 Task: Create Card Disaster Recovery Planning in Board Social Media Management to Workspace Business Process Management. Create Card Maintenance Planning Review in Board Video Marketing to Workspace Business Process Management. Create Card Business Continuity Planning in Board Customer Retention Strategy and Program Development to Workspace Business Process Management
Action: Mouse moved to (62, 336)
Screenshot: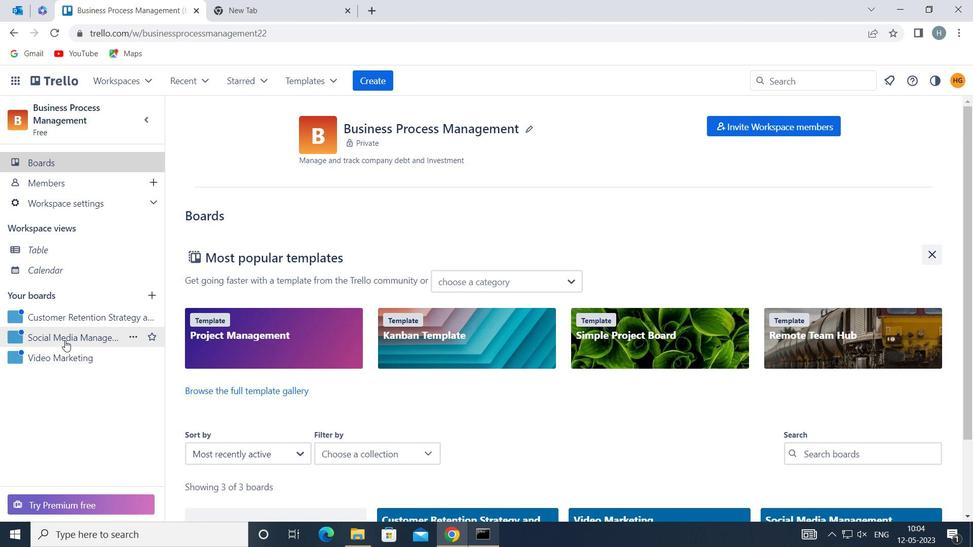 
Action: Mouse pressed left at (62, 336)
Screenshot: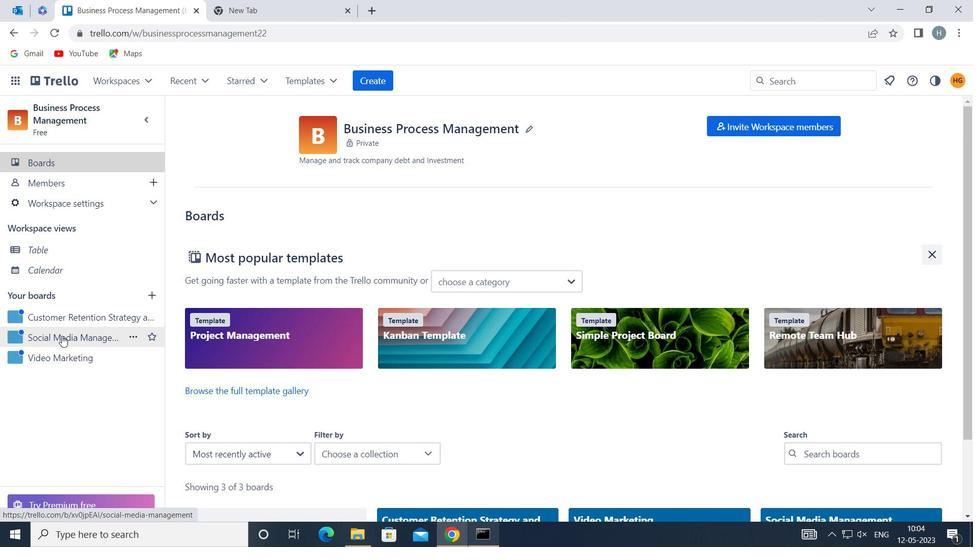 
Action: Mouse moved to (237, 177)
Screenshot: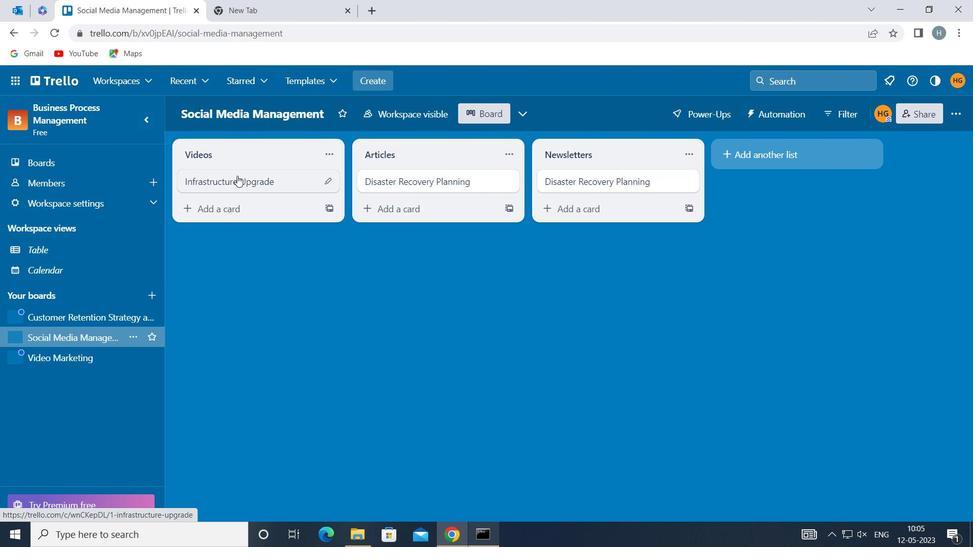 
Action: Mouse pressed left at (237, 177)
Screenshot: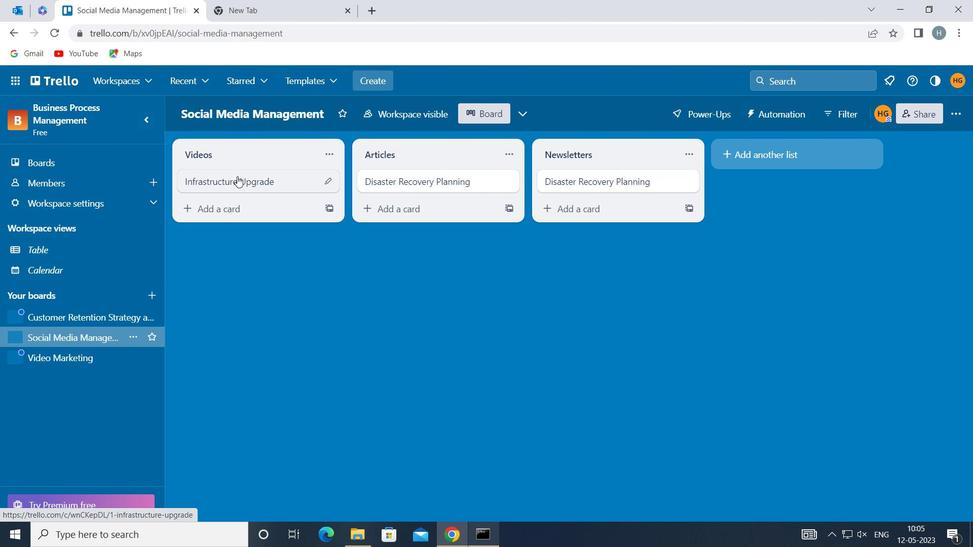 
Action: Mouse moved to (696, 181)
Screenshot: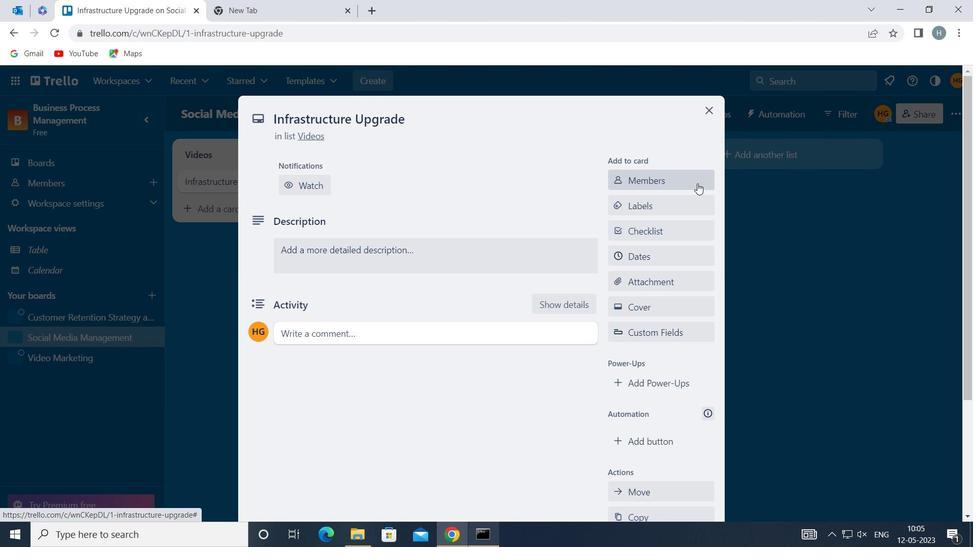 
Action: Mouse pressed left at (696, 181)
Screenshot: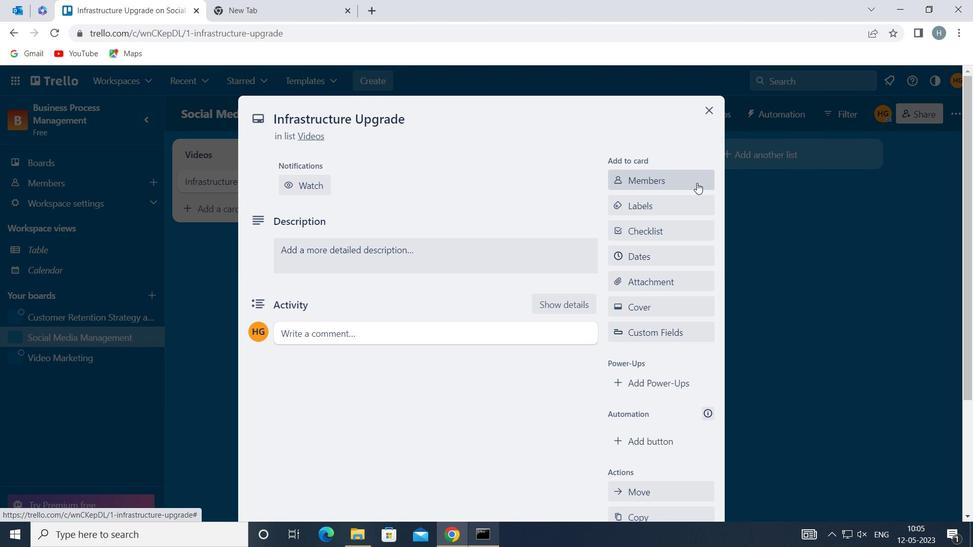 
Action: Key pressed softage
Screenshot: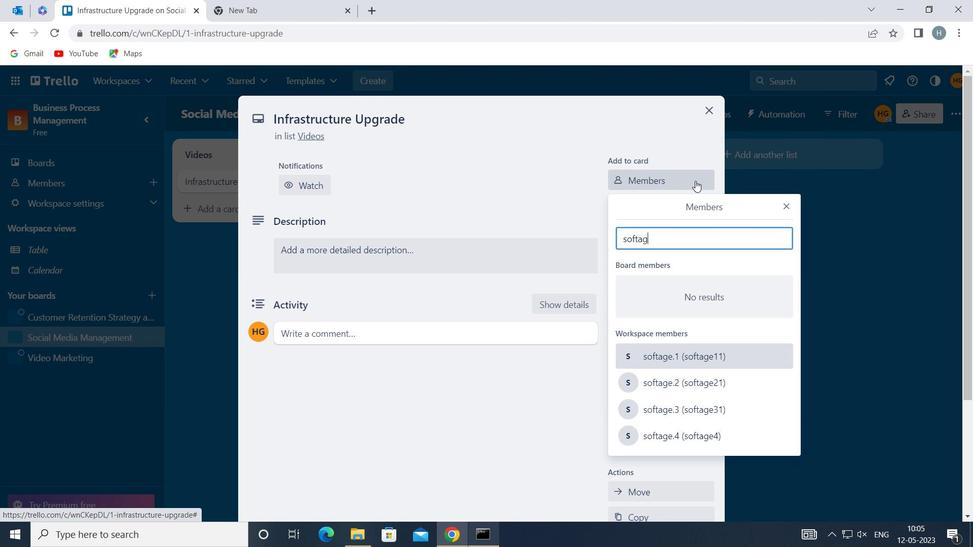 
Action: Mouse moved to (673, 363)
Screenshot: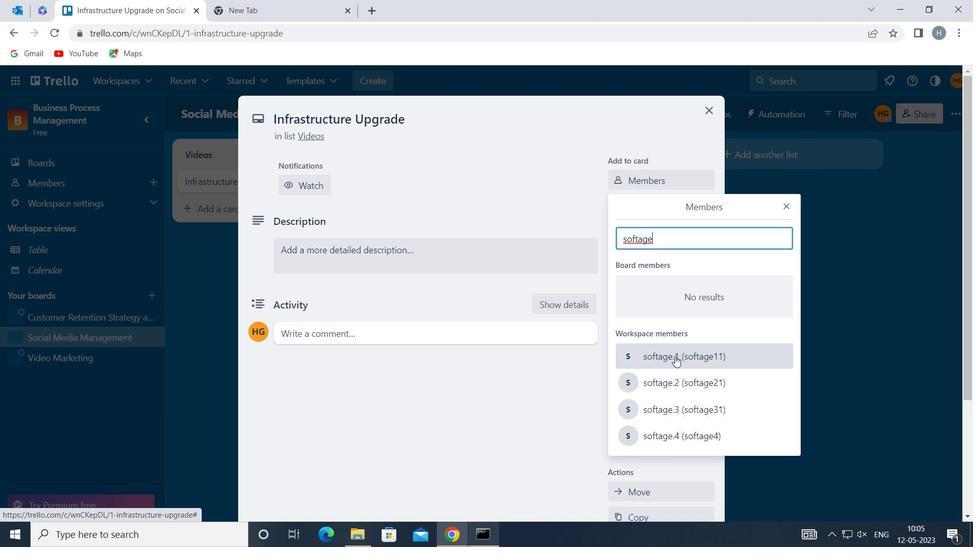 
Action: Mouse pressed left at (673, 363)
Screenshot: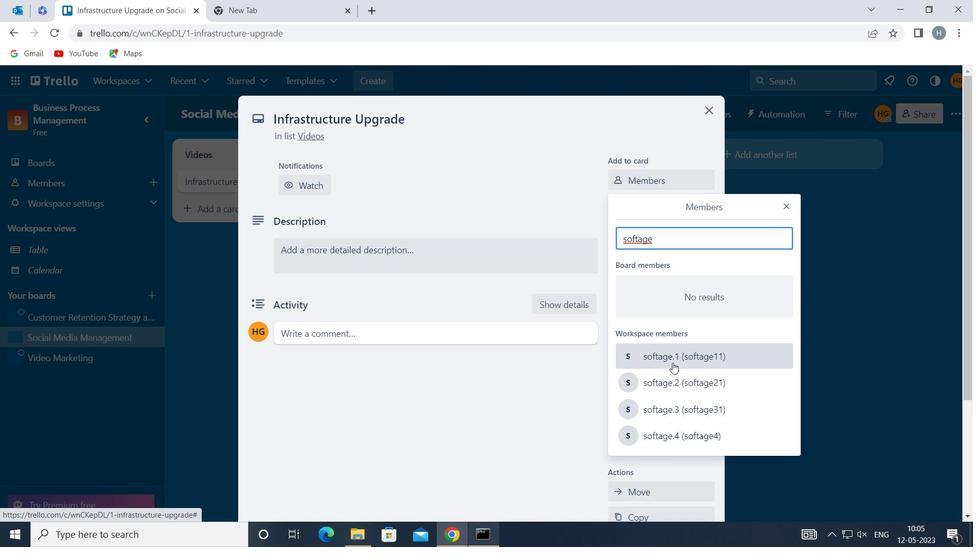 
Action: Mouse moved to (786, 202)
Screenshot: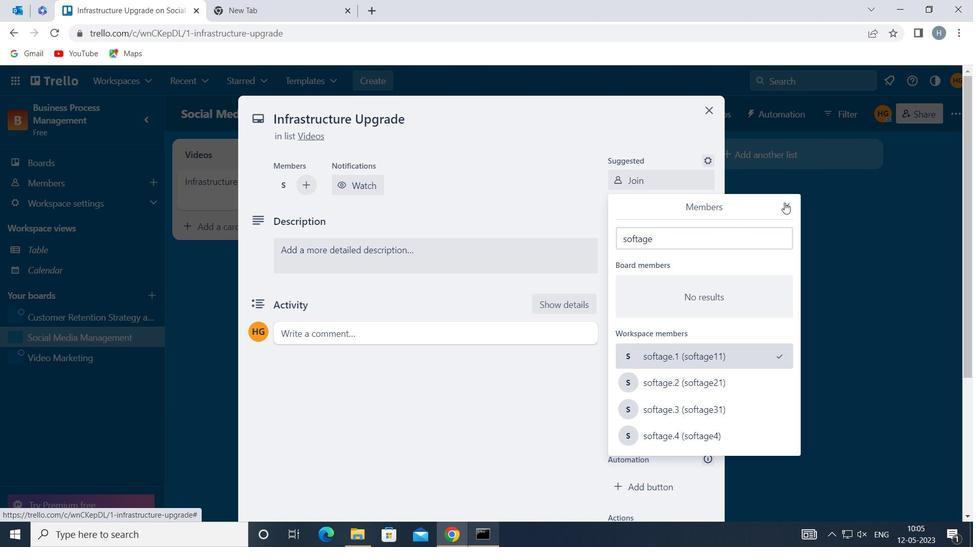 
Action: Mouse pressed left at (786, 202)
Screenshot: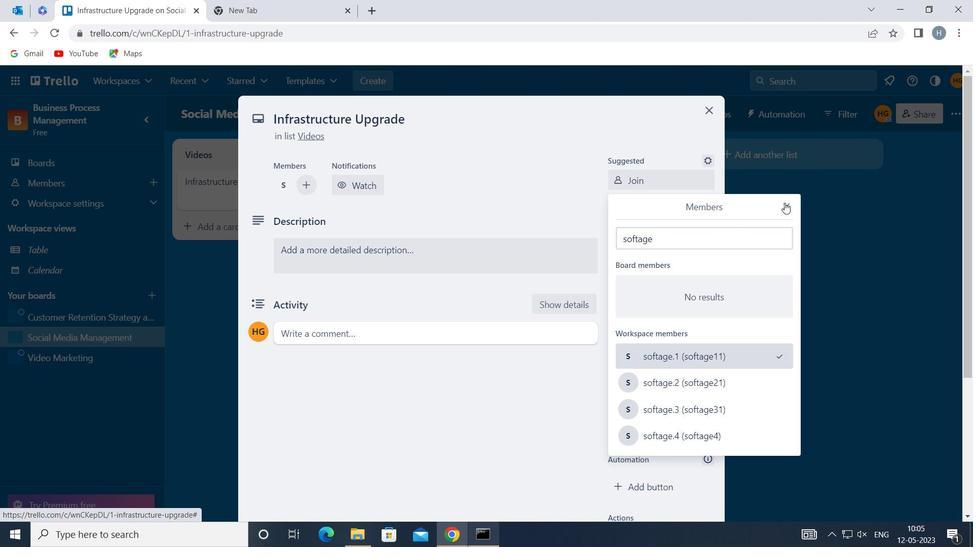 
Action: Mouse moved to (676, 248)
Screenshot: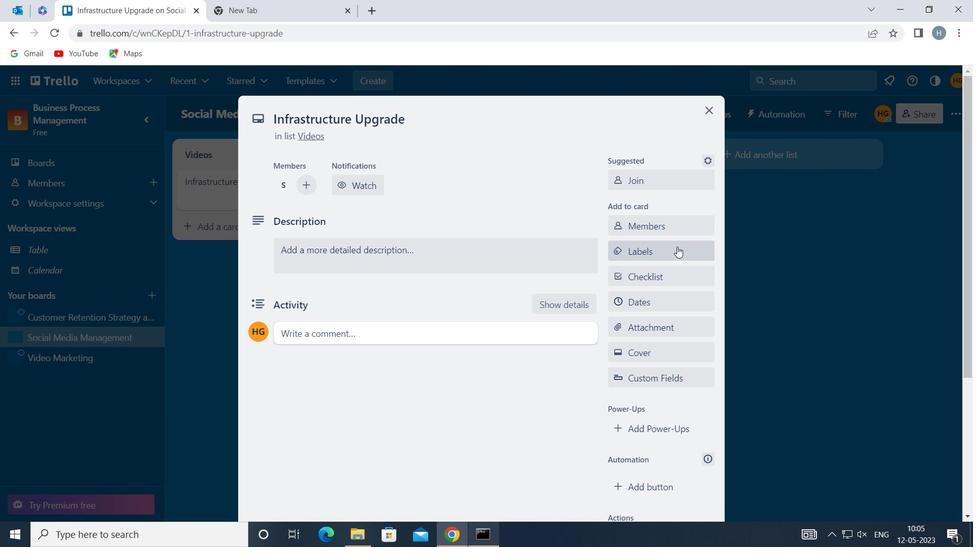 
Action: Mouse pressed left at (676, 248)
Screenshot: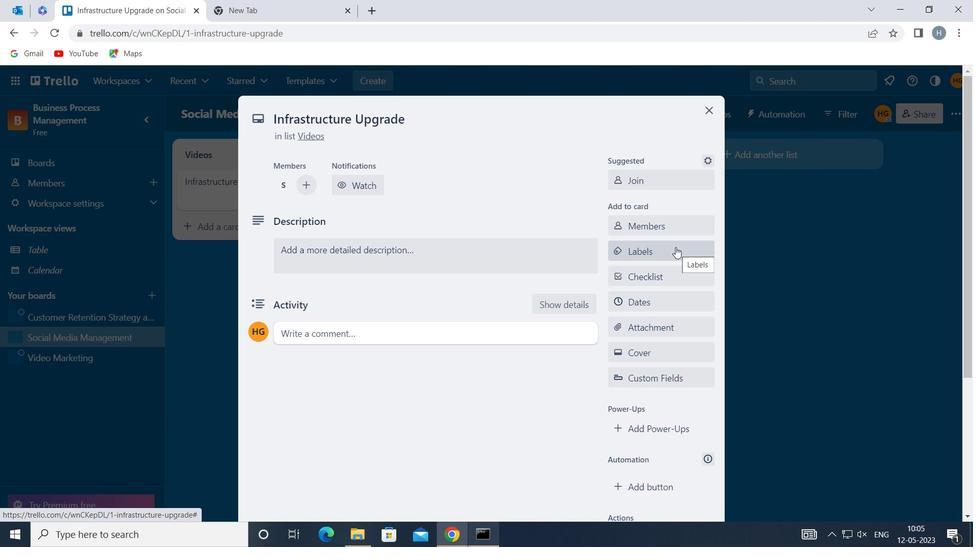 
Action: Mouse moved to (682, 254)
Screenshot: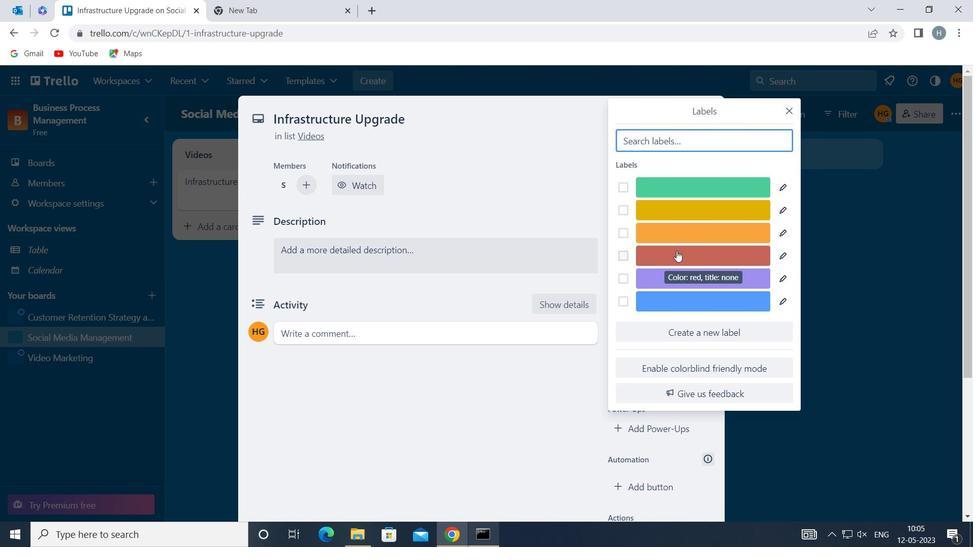 
Action: Mouse pressed left at (682, 254)
Screenshot: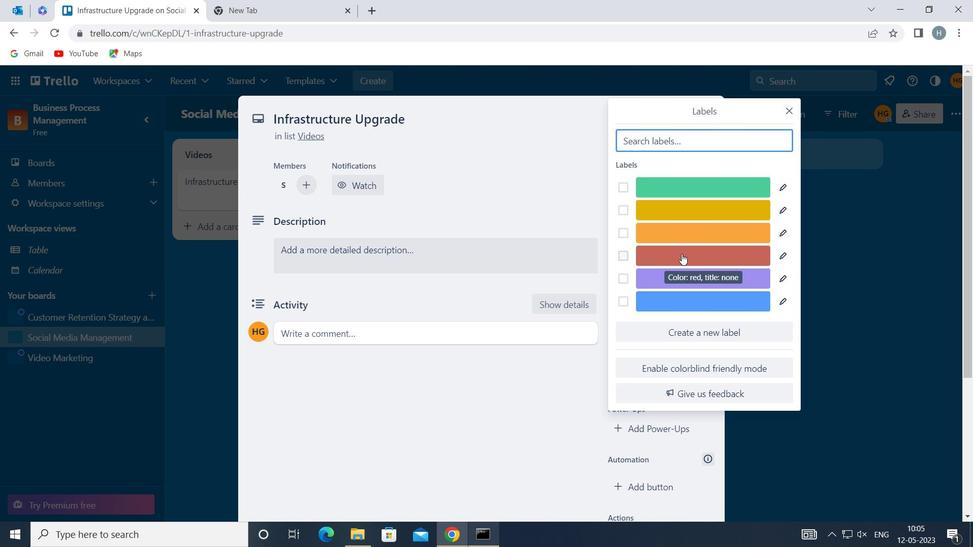 
Action: Mouse moved to (792, 111)
Screenshot: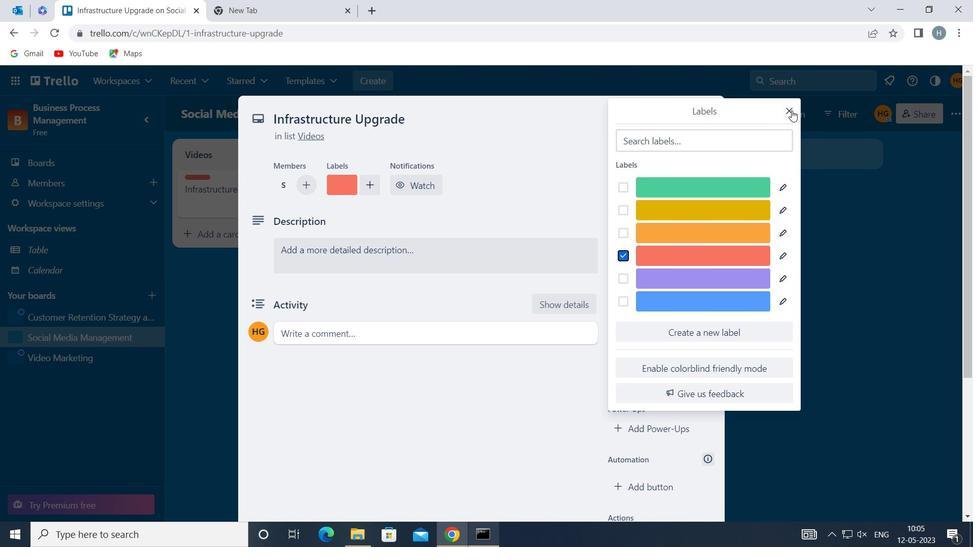 
Action: Mouse pressed left at (792, 111)
Screenshot: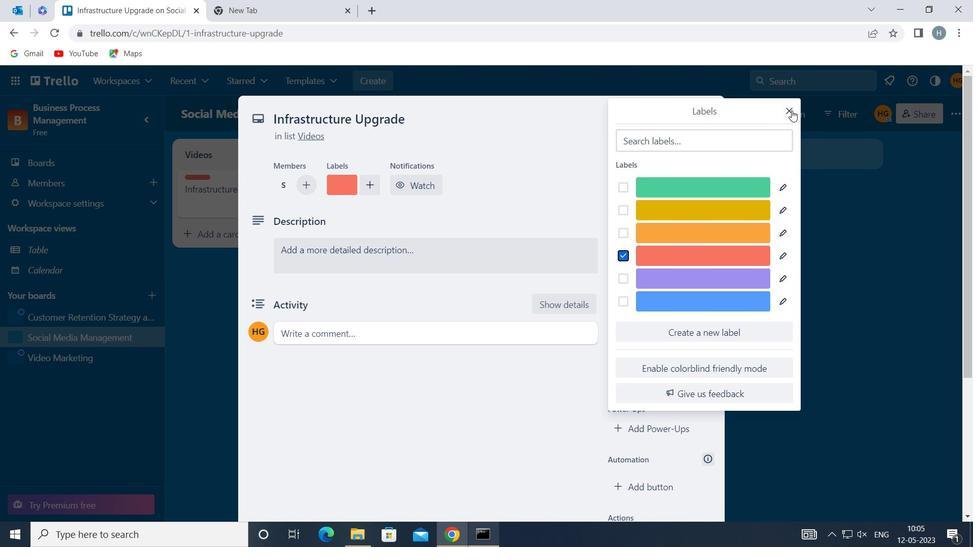 
Action: Mouse moved to (687, 271)
Screenshot: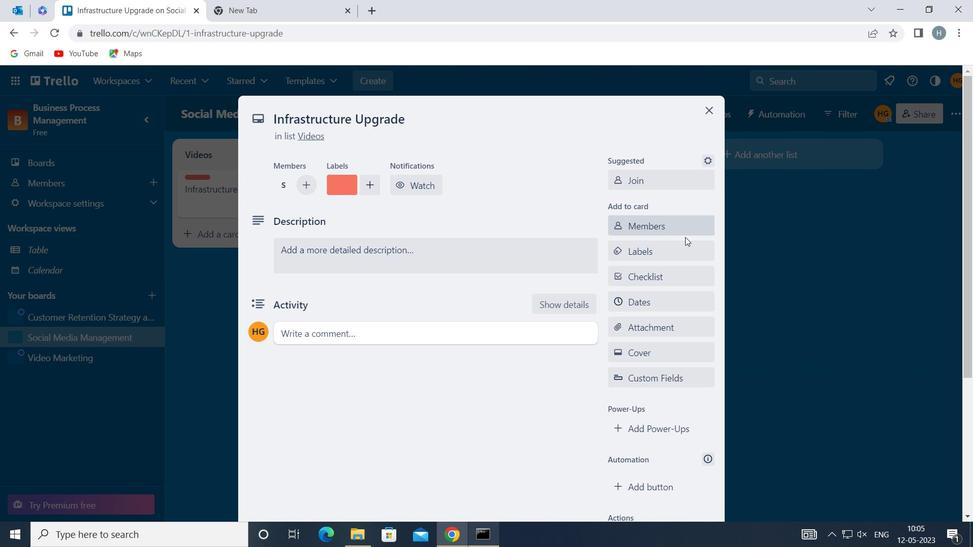 
Action: Mouse pressed left at (687, 271)
Screenshot: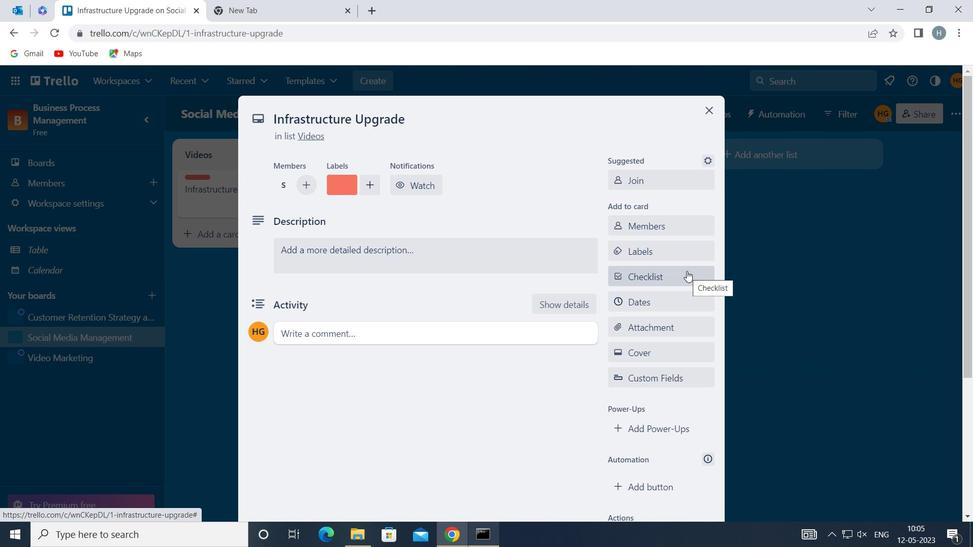 
Action: Mouse moved to (687, 271)
Screenshot: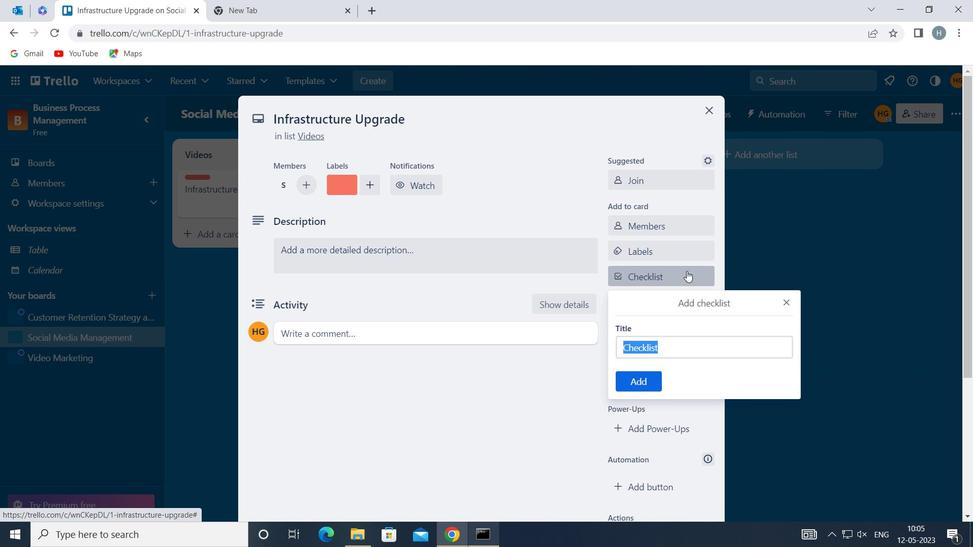 
Action: Key pressed <Key.shift>EDITING
Screenshot: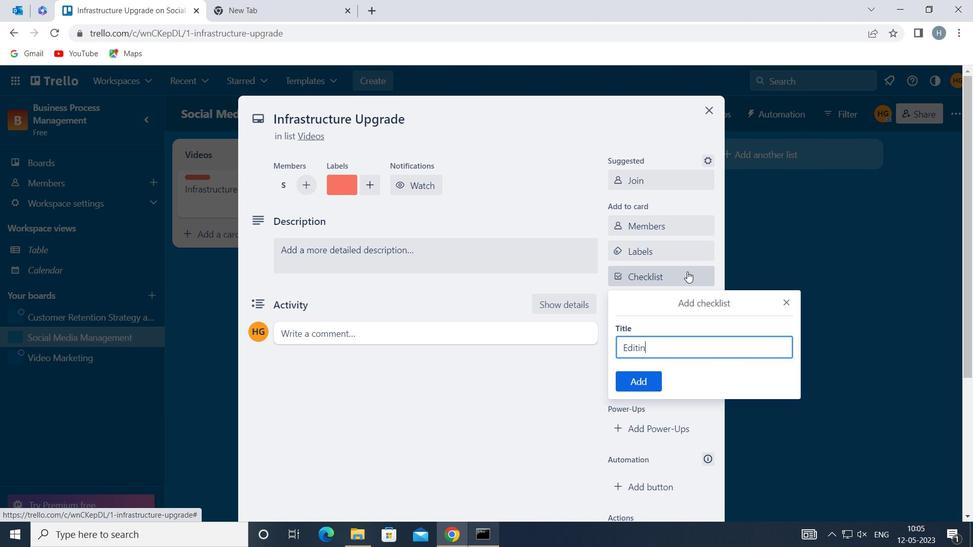 
Action: Mouse moved to (639, 384)
Screenshot: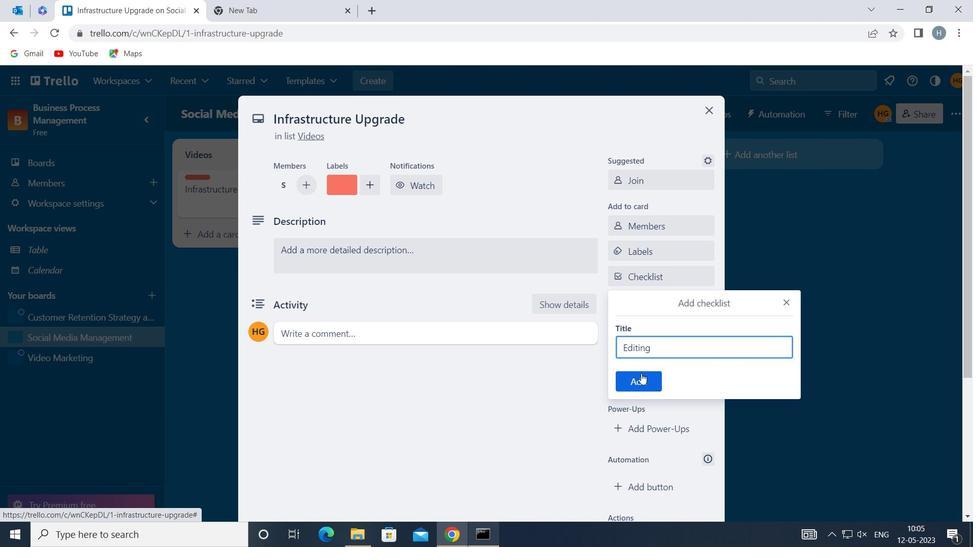 
Action: Mouse pressed left at (639, 384)
Screenshot: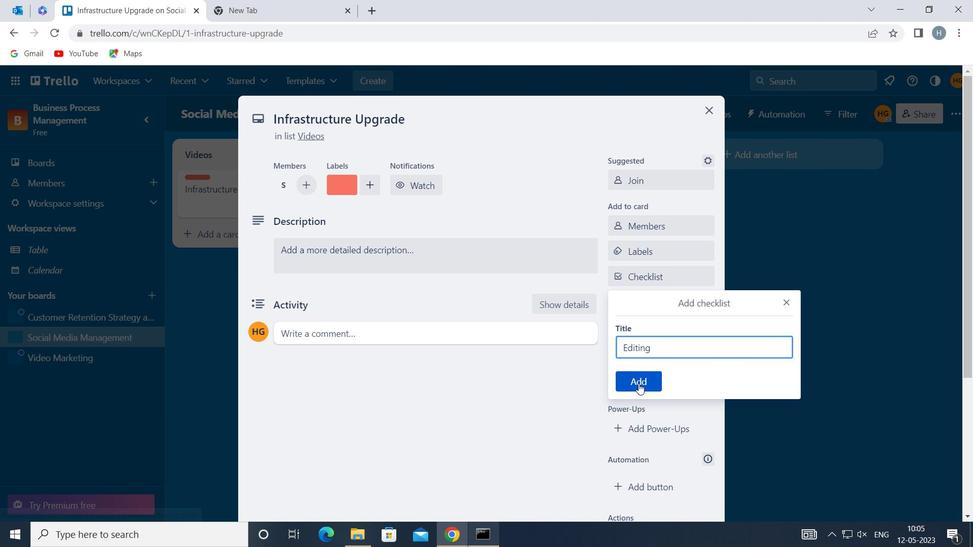 
Action: Mouse moved to (672, 330)
Screenshot: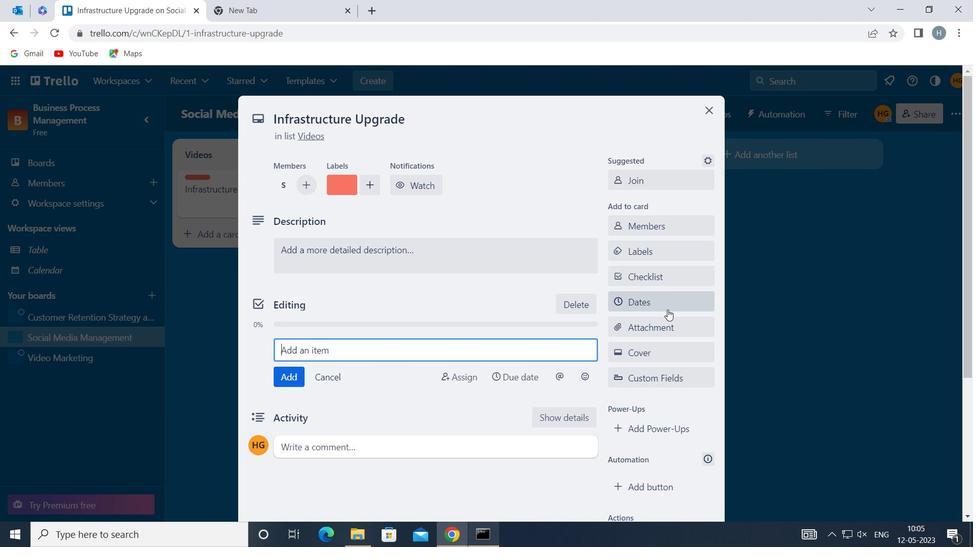
Action: Mouse pressed left at (672, 330)
Screenshot: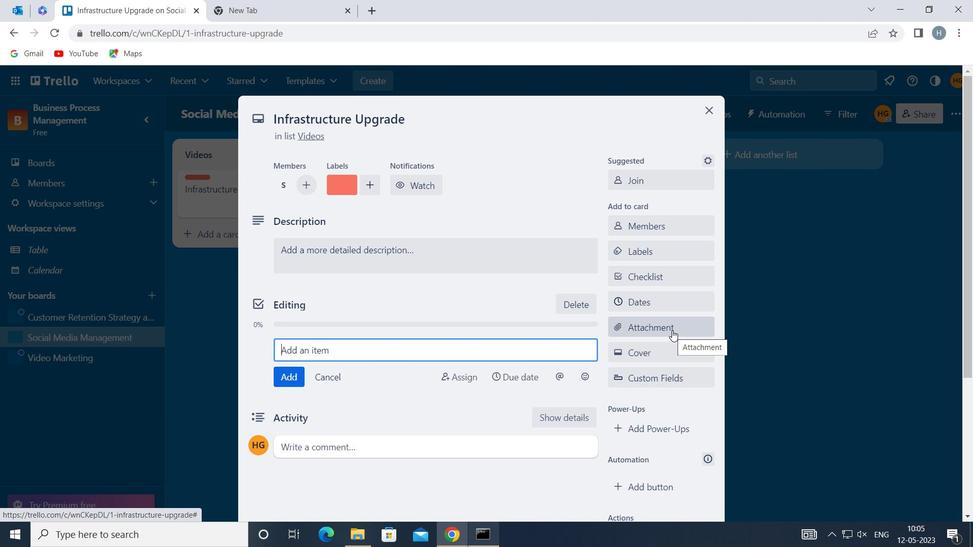 
Action: Mouse moved to (677, 237)
Screenshot: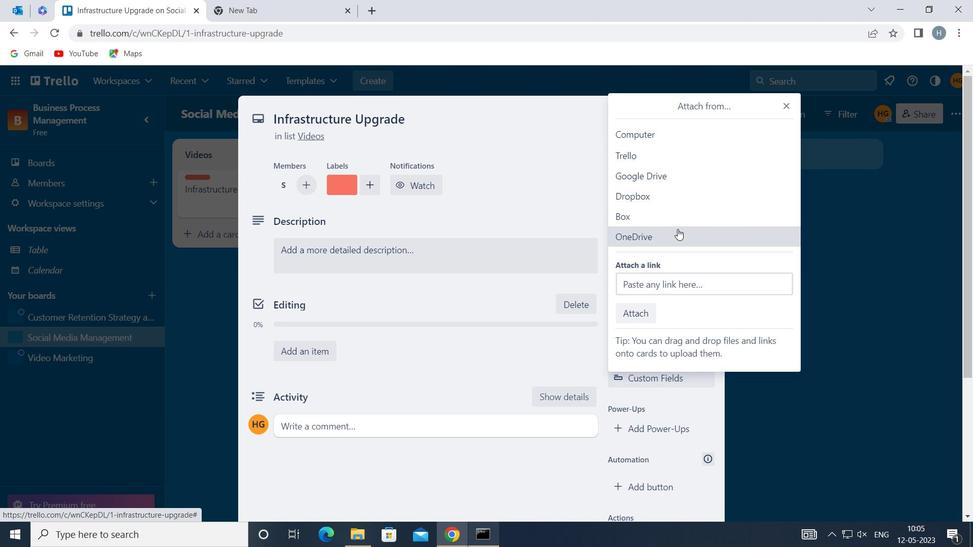 
Action: Mouse pressed left at (677, 237)
Screenshot: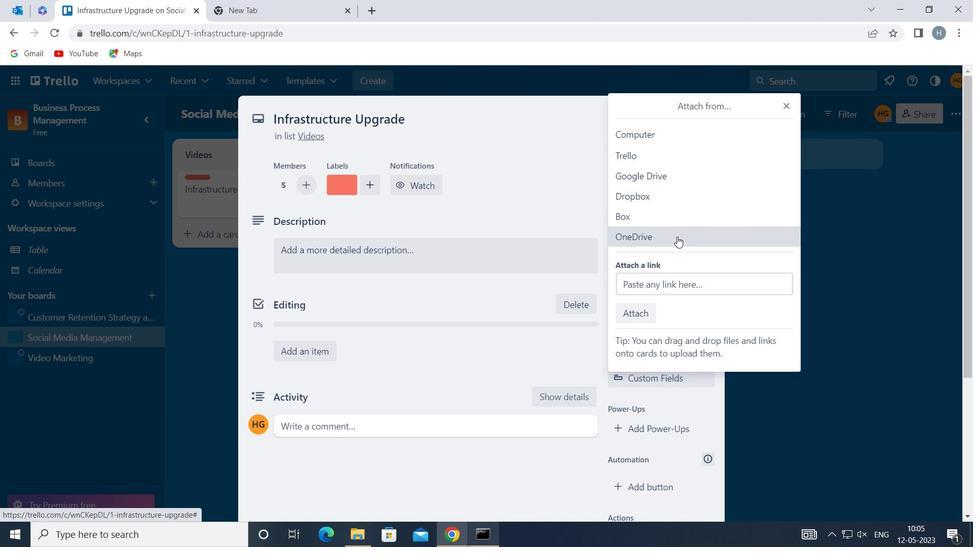 
Action: Mouse moved to (445, 181)
Screenshot: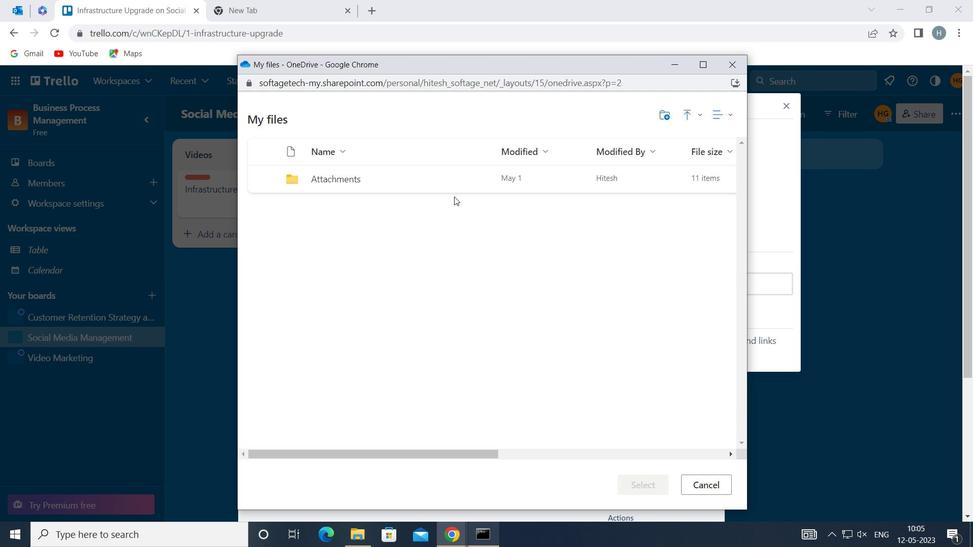 
Action: Mouse pressed left at (445, 181)
Screenshot: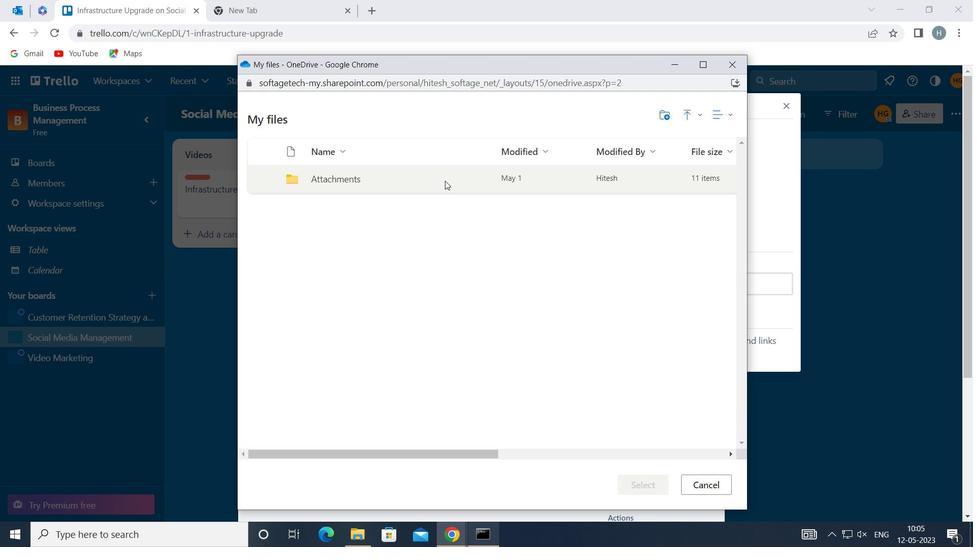 
Action: Mouse moved to (445, 181)
Screenshot: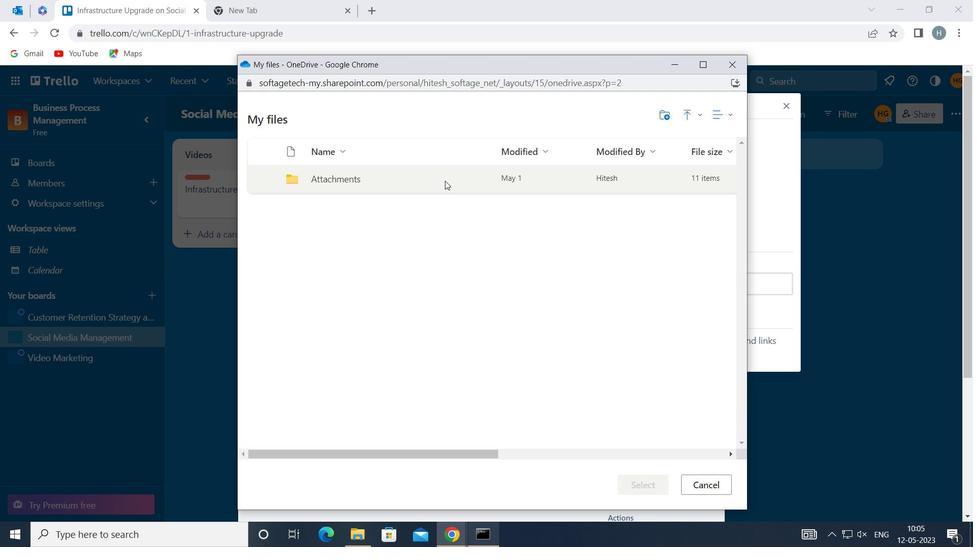 
Action: Mouse pressed left at (445, 181)
Screenshot: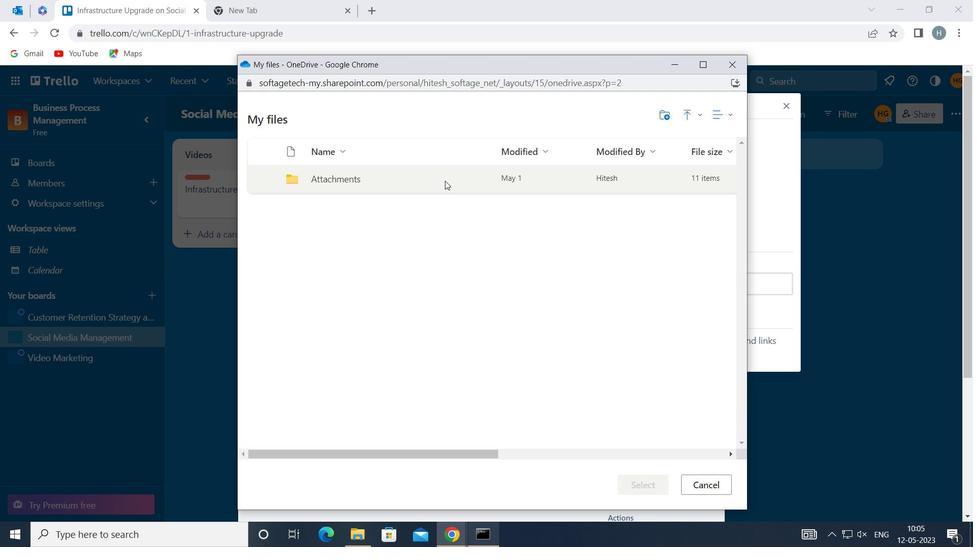 
Action: Mouse moved to (452, 204)
Screenshot: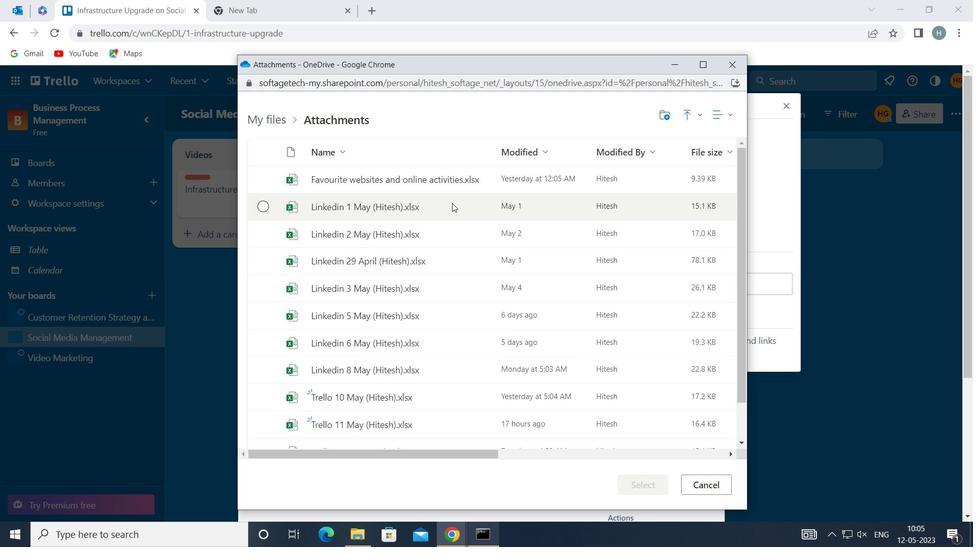 
Action: Mouse pressed left at (452, 204)
Screenshot: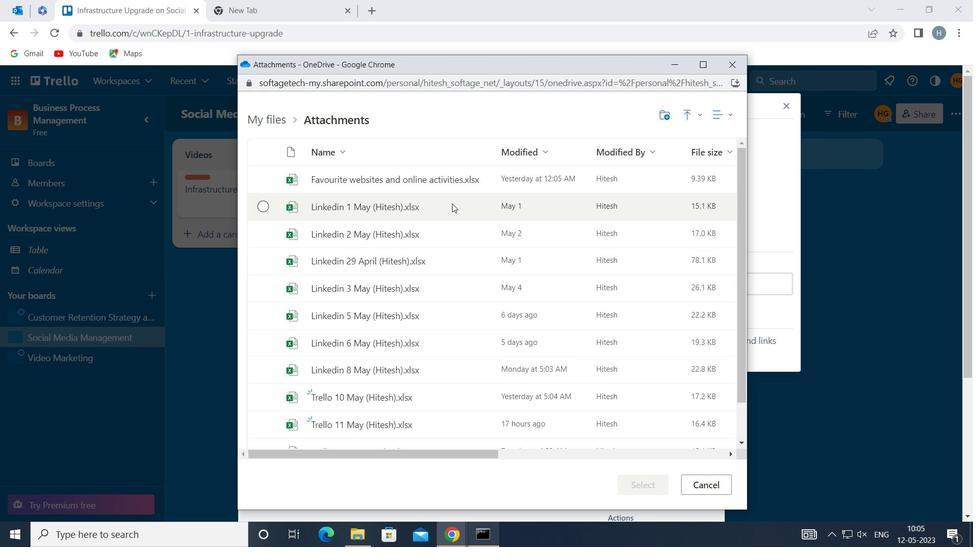 
Action: Mouse moved to (644, 479)
Screenshot: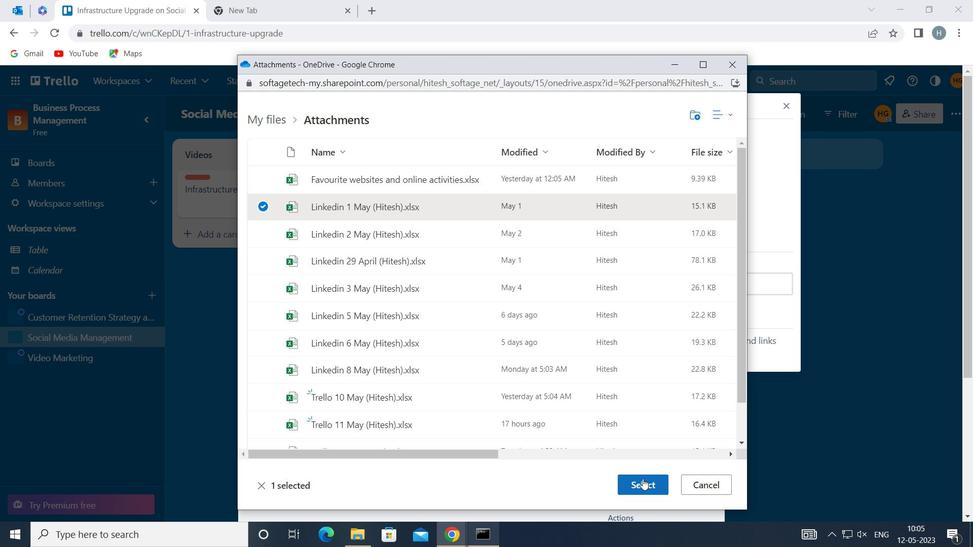 
Action: Mouse pressed left at (644, 479)
Screenshot: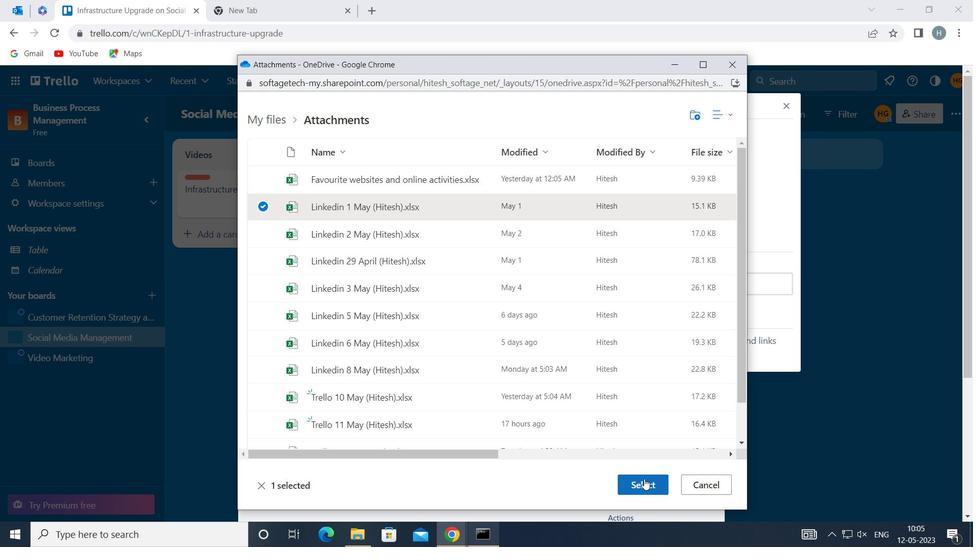
Action: Mouse moved to (656, 352)
Screenshot: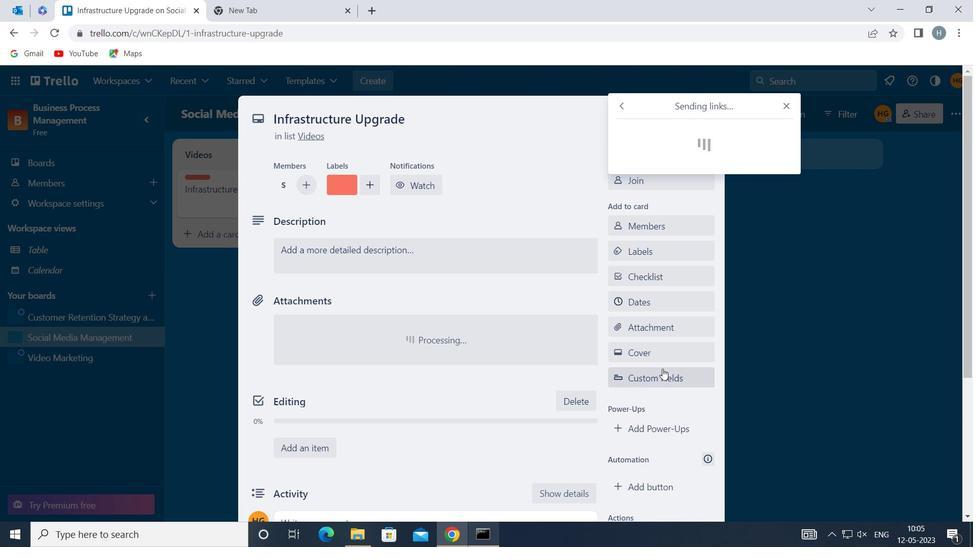 
Action: Mouse pressed left at (656, 352)
Screenshot: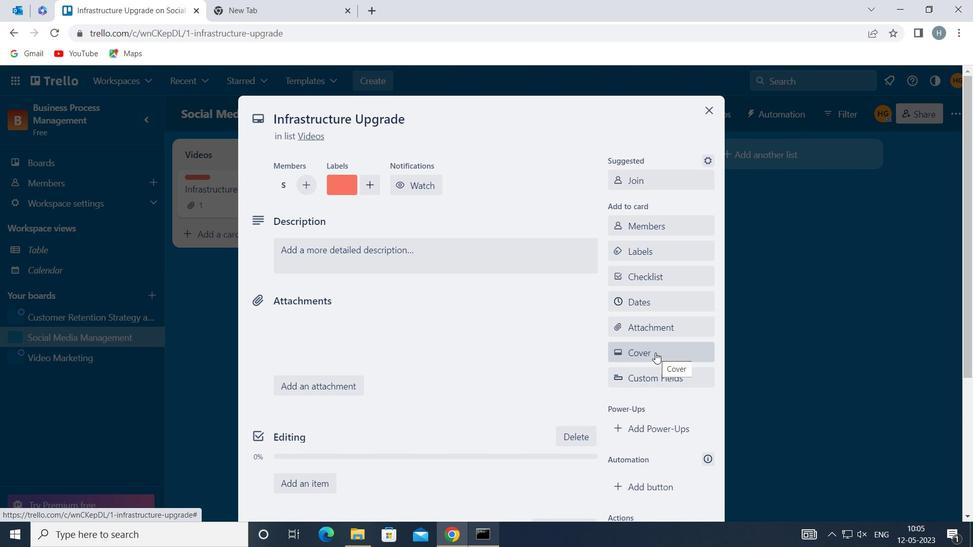 
Action: Mouse moved to (738, 272)
Screenshot: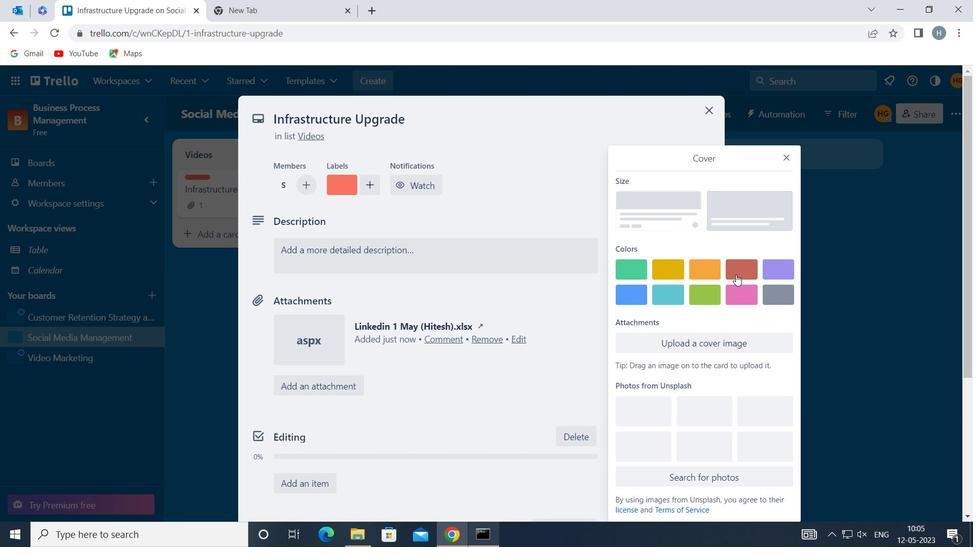 
Action: Mouse pressed left at (738, 272)
Screenshot: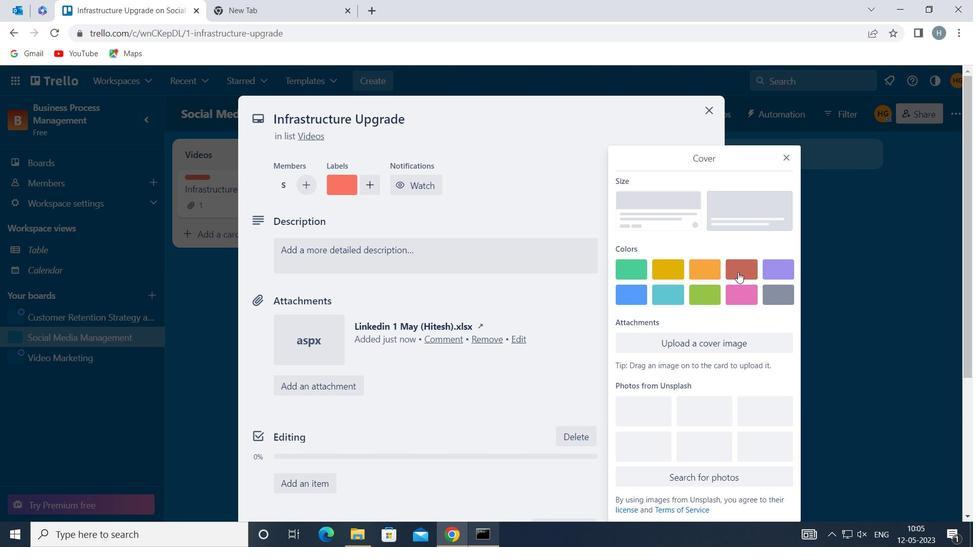 
Action: Mouse moved to (788, 131)
Screenshot: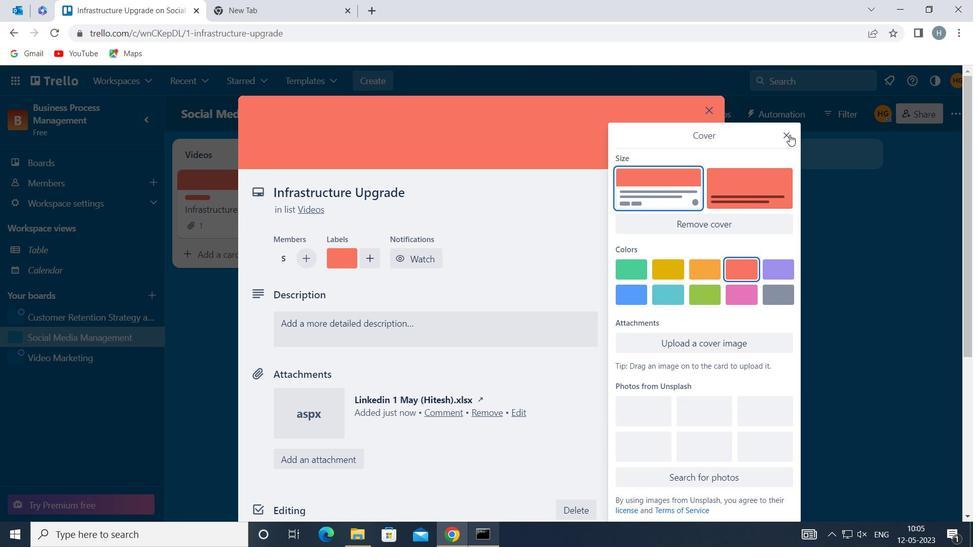 
Action: Mouse pressed left at (788, 131)
Screenshot: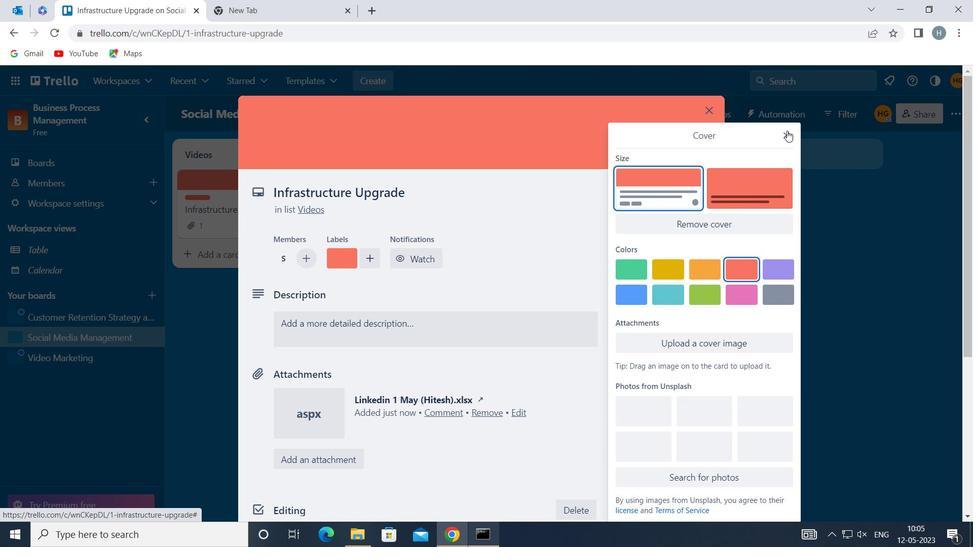 
Action: Mouse moved to (520, 324)
Screenshot: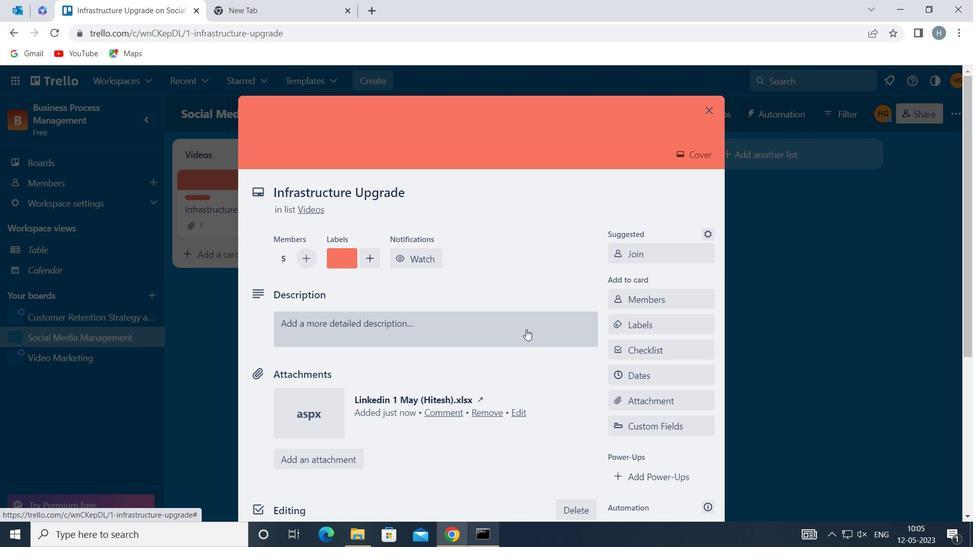 
Action: Mouse pressed left at (520, 324)
Screenshot: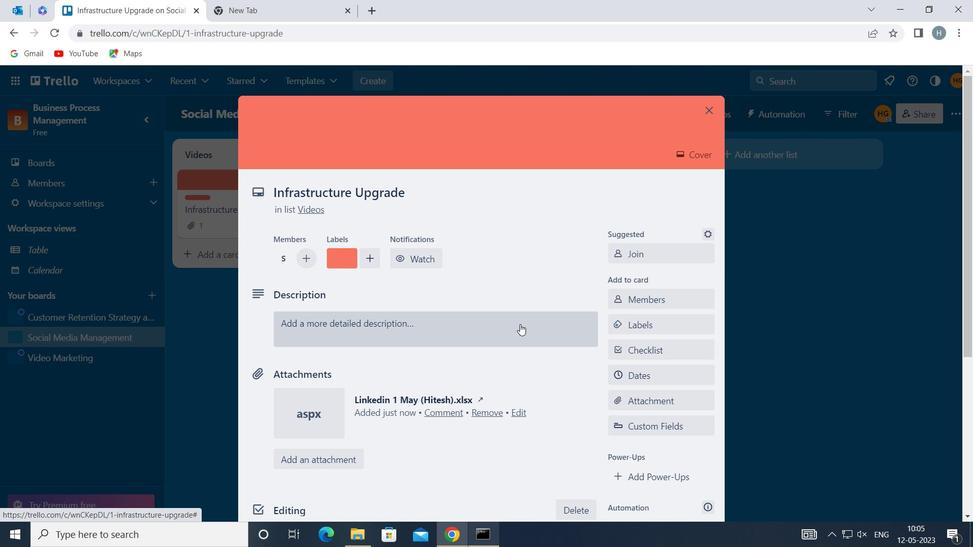 
Action: Mouse moved to (411, 363)
Screenshot: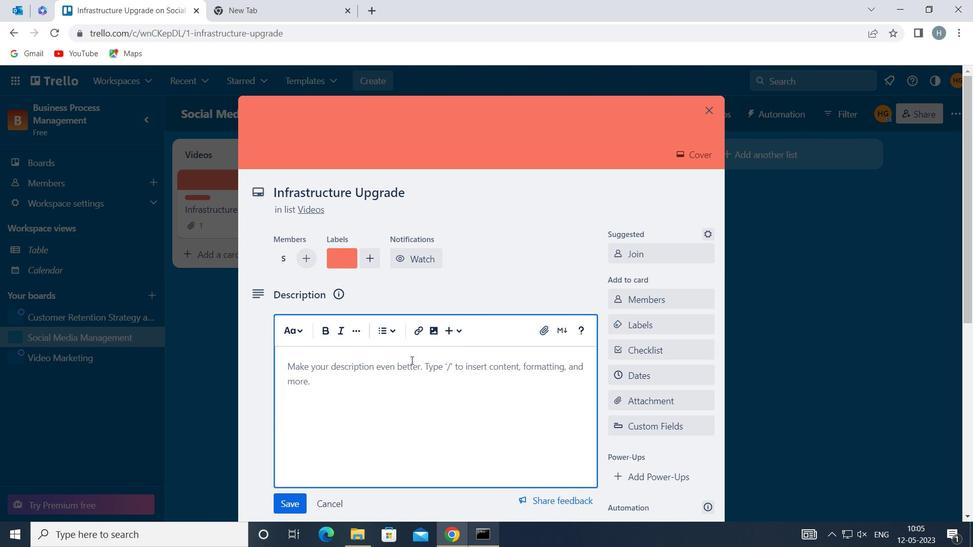 
Action: Mouse pressed left at (411, 363)
Screenshot: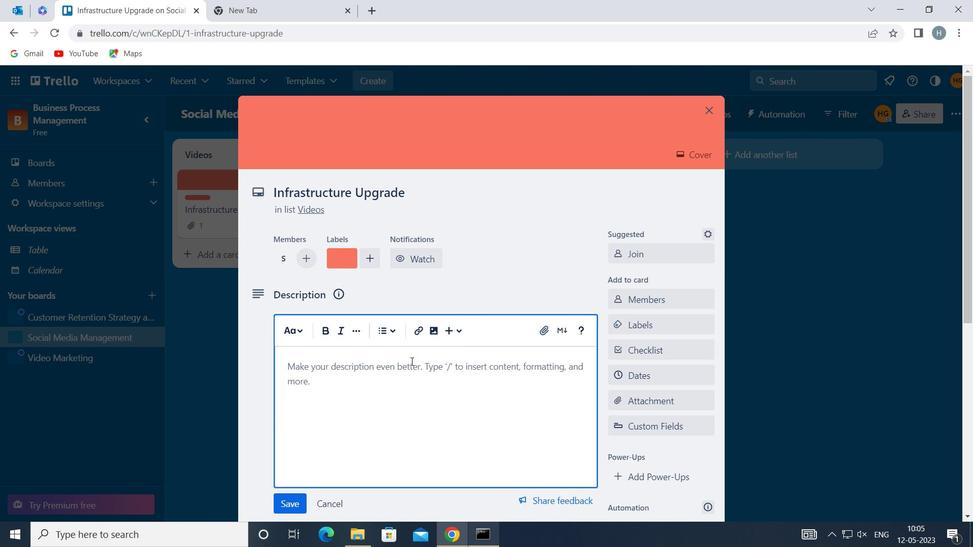 
Action: Mouse moved to (408, 379)
Screenshot: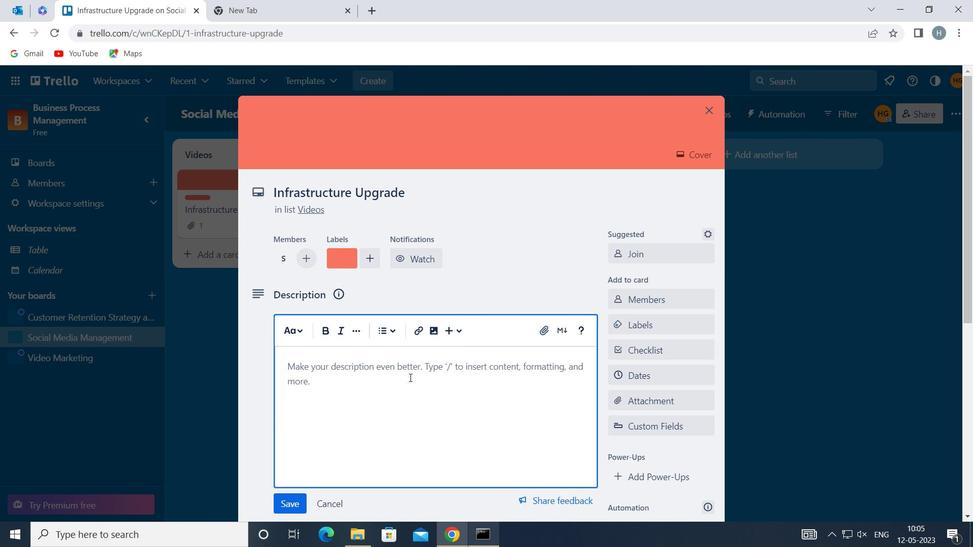 
Action: Mouse pressed left at (408, 379)
Screenshot: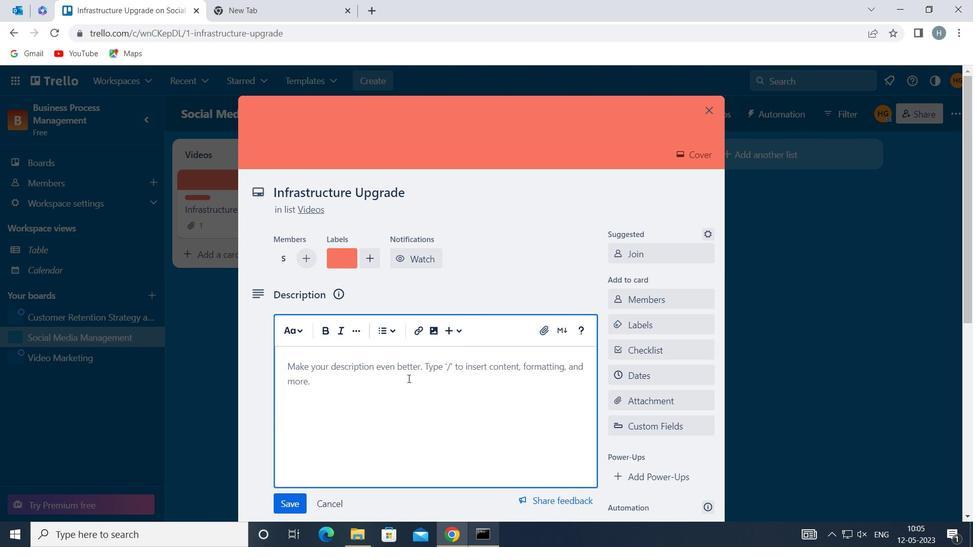 
Action: Key pressed <Key.shift>CONDUCT<Key.space>TEAM<Key.space>TAINING<Key.space>SESSION<Key.space>ON<Key.backspace><Key.backspace><Key.backspace><Key.backspace><Key.backspace><Key.backspace><Key.backspace><Key.backspace><Key.backspace><Key.backspace><Key.backspace><Key.backspace><Key.backspace><Key.backspace><Key.backspace><Key.backspace><Key.backspace><Key.backspace>TRAINING<Key.space>SESSION<Key.space>ON<Key.space>TEAMWORK<Key.space>AND<Key.space>COLLABORATION<Key.space>
Screenshot: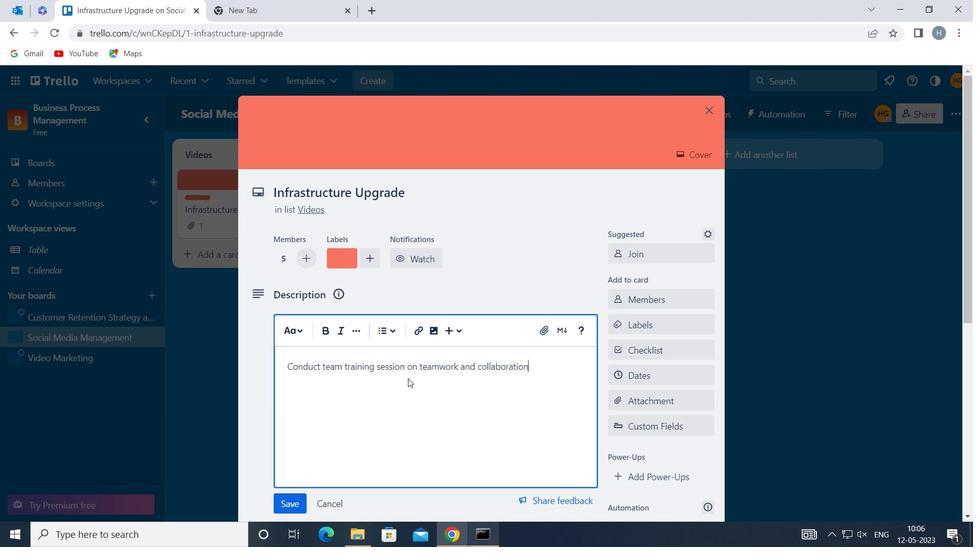 
Action: Mouse moved to (287, 503)
Screenshot: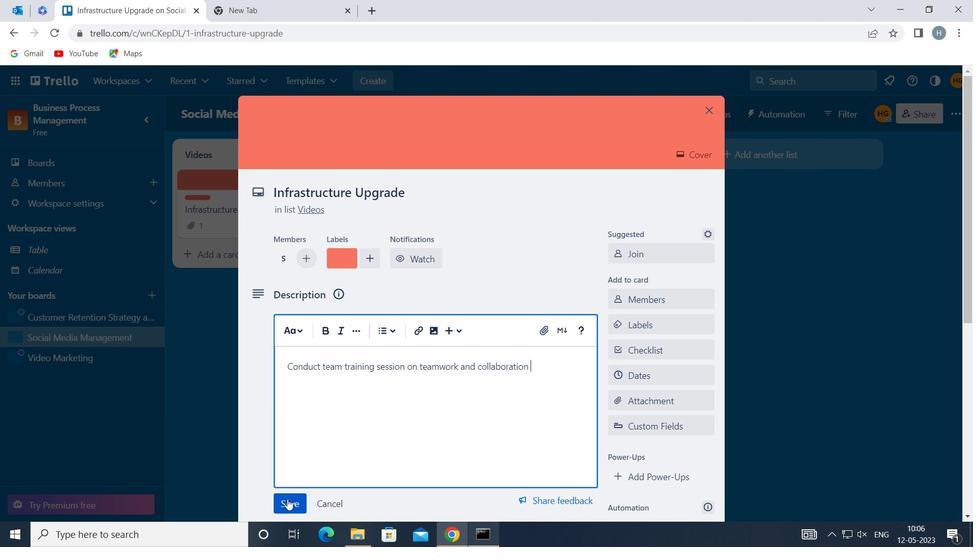 
Action: Mouse pressed left at (287, 503)
Screenshot: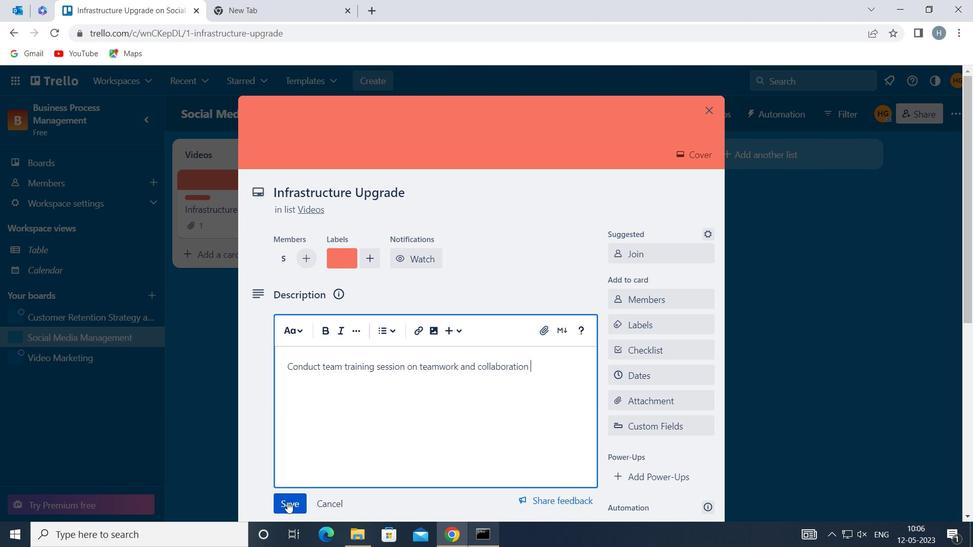
Action: Mouse moved to (368, 417)
Screenshot: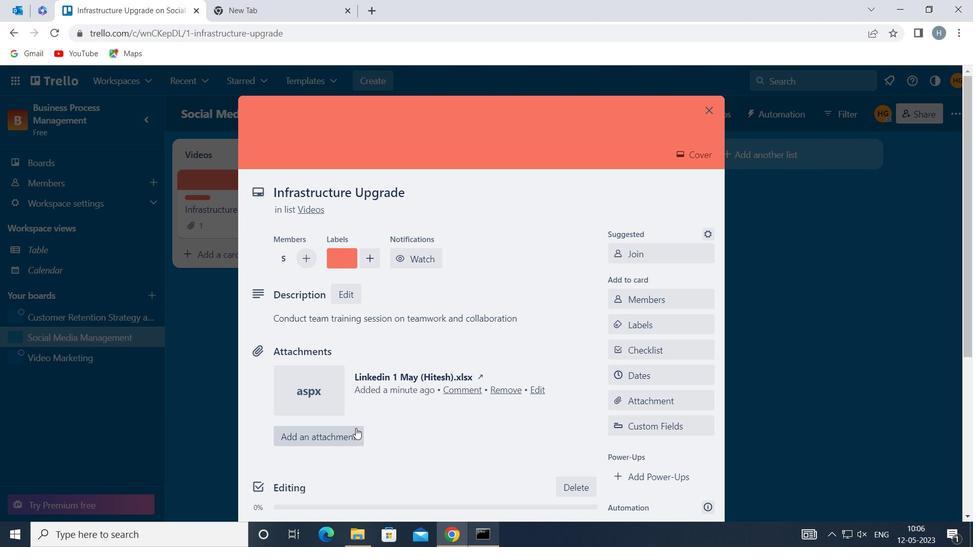
Action: Mouse scrolled (368, 416) with delta (0, 0)
Screenshot: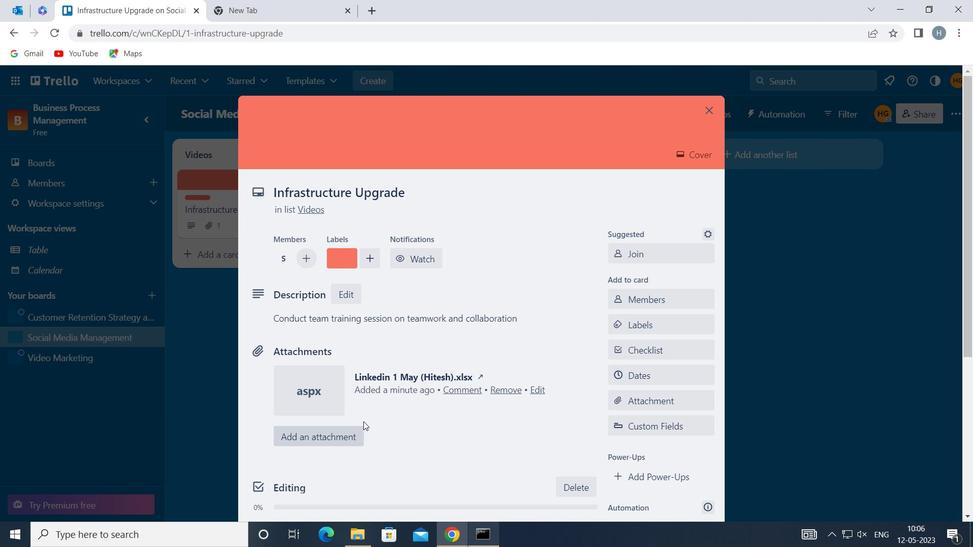
Action: Mouse scrolled (368, 416) with delta (0, 0)
Screenshot: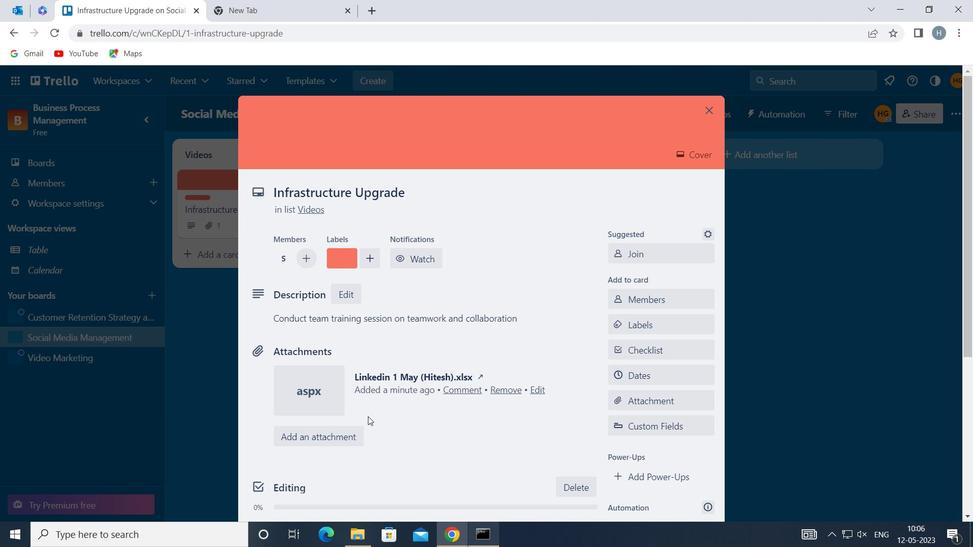 
Action: Mouse moved to (379, 406)
Screenshot: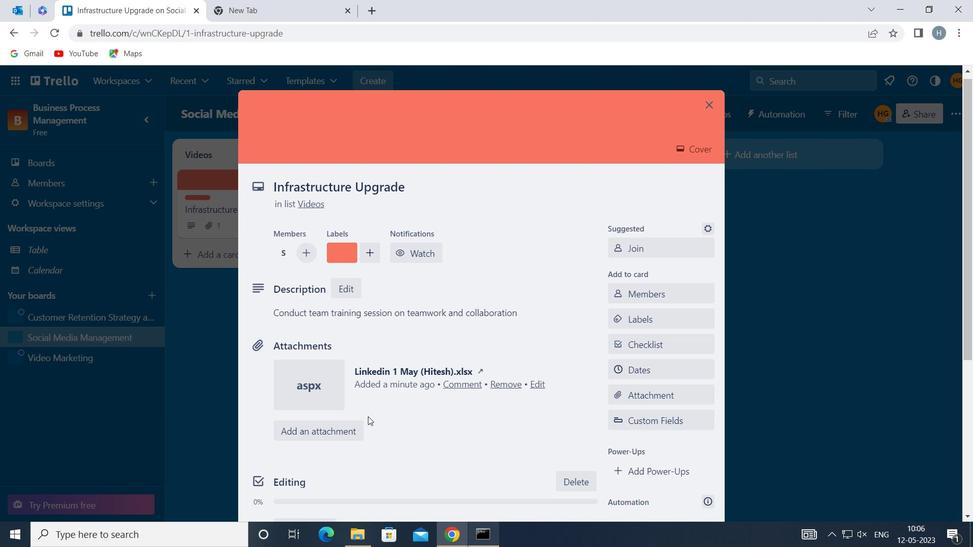 
Action: Mouse scrolled (379, 406) with delta (0, 0)
Screenshot: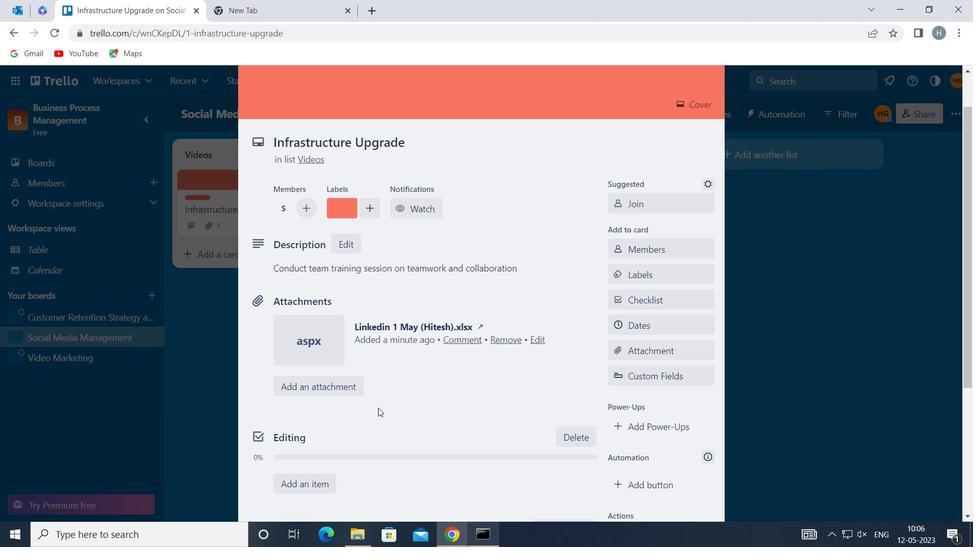 
Action: Mouse scrolled (379, 406) with delta (0, 0)
Screenshot: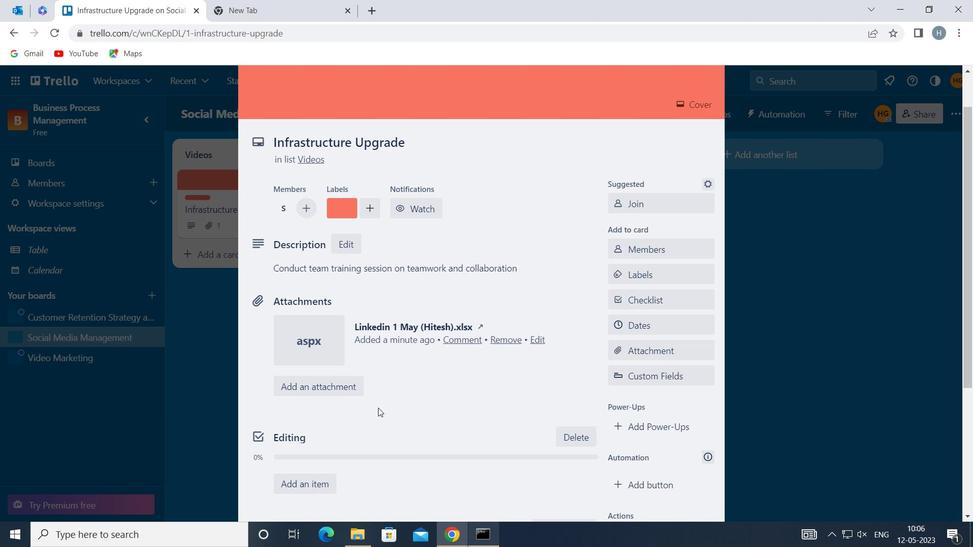 
Action: Mouse moved to (406, 363)
Screenshot: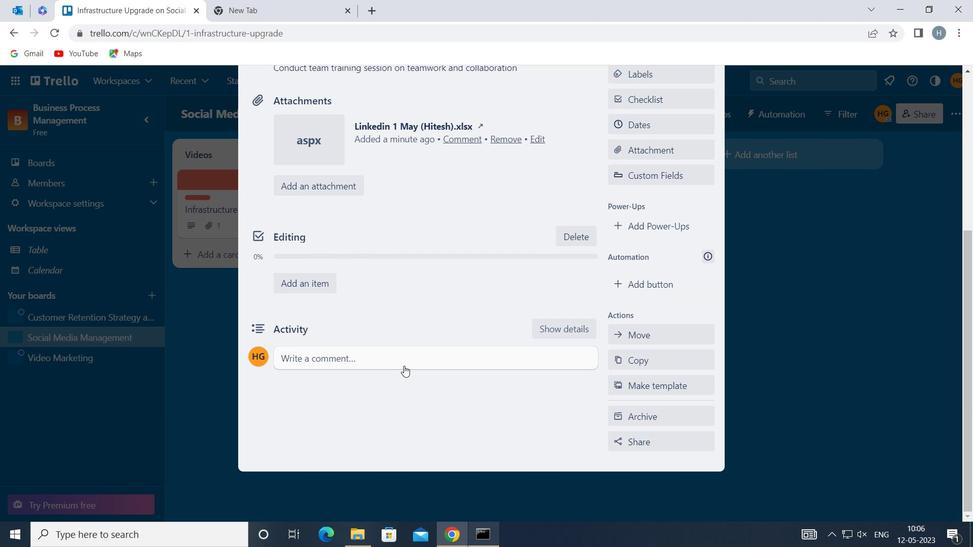 
Action: Mouse pressed left at (406, 363)
Screenshot: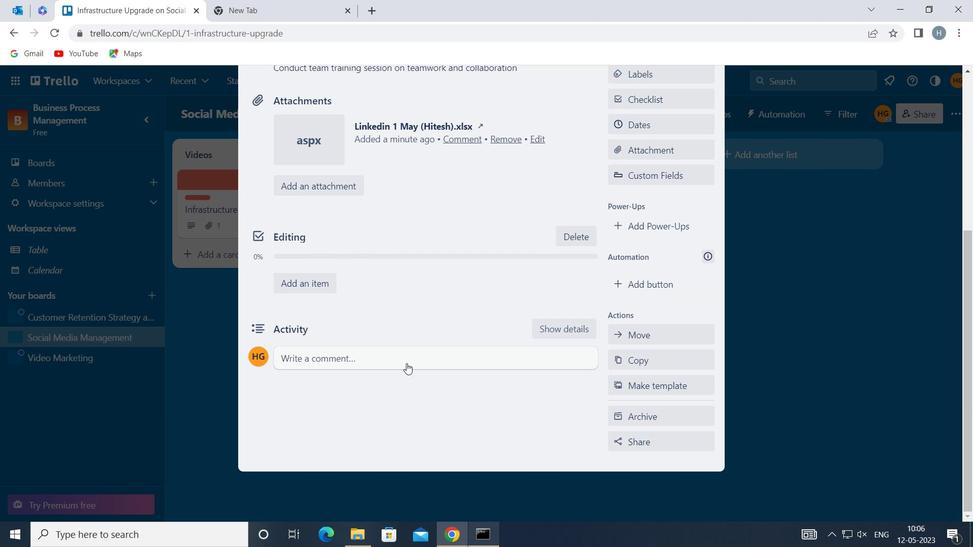 
Action: Mouse moved to (401, 394)
Screenshot: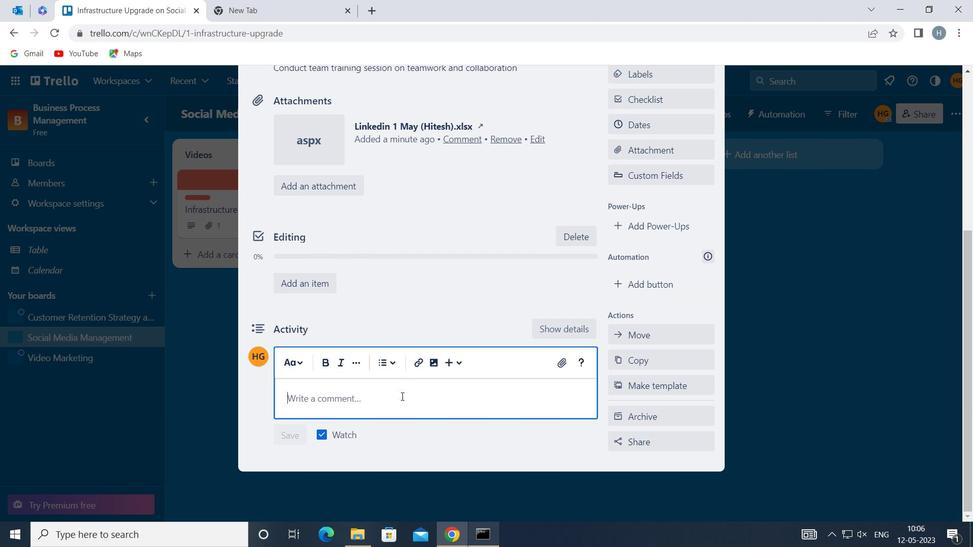
Action: Mouse pressed left at (401, 394)
Screenshot: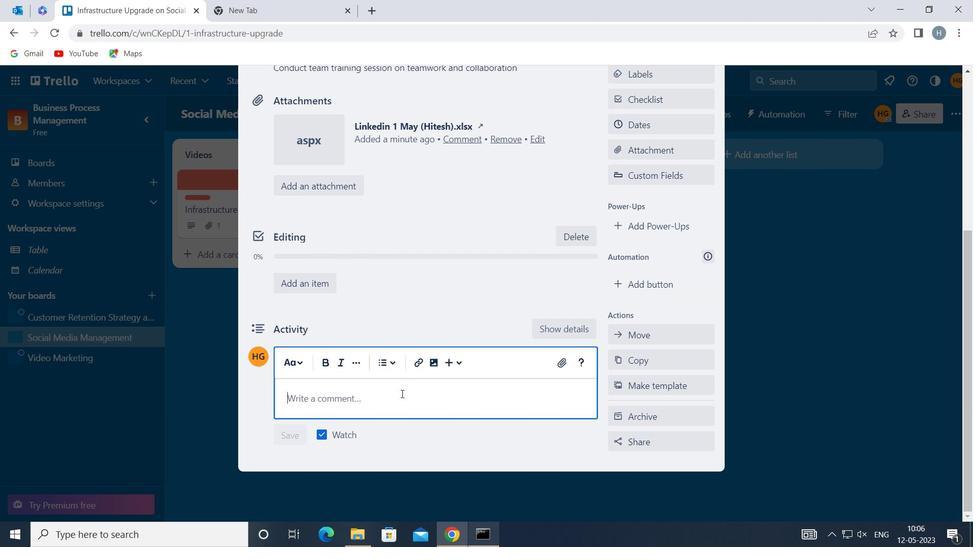 
Action: Key pressed <Key.shift>WE<Key.space>SHOULD<Key.space>APPROACH<Key.space>THIS<Key.space>TASK<Key.space>WITH<Key.space>A<Key.space>SENSE<Key.space>OF<Key.space>EXPERIMENTATION<Key.space>AND<Key.space>EXPLORATION,<Key.space>WILLING<Key.space>TO<Key.space>TRY<Key.space>NEW<Key.space>THINGS<Key.space>AND<Key.space>TAKE<Key.space>RISKS
Screenshot: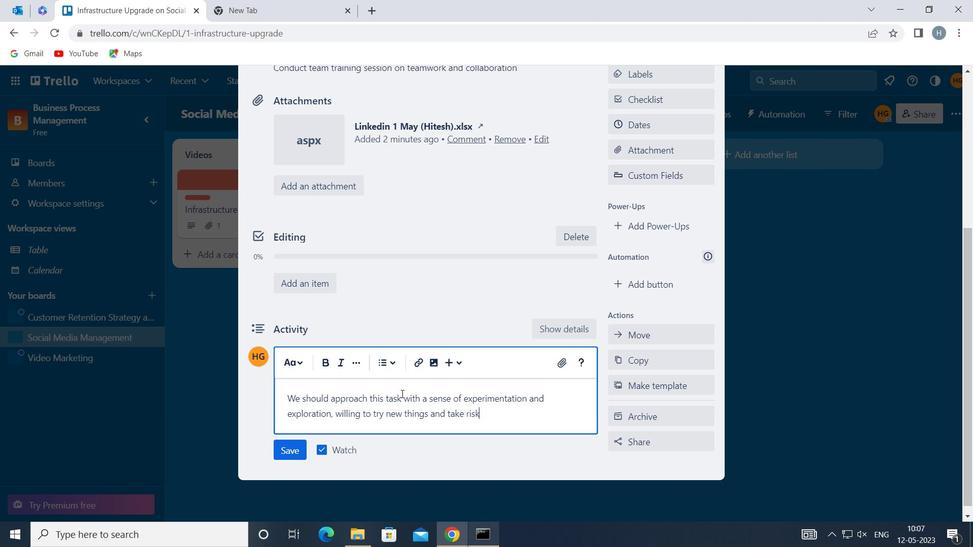 
Action: Mouse moved to (295, 452)
Screenshot: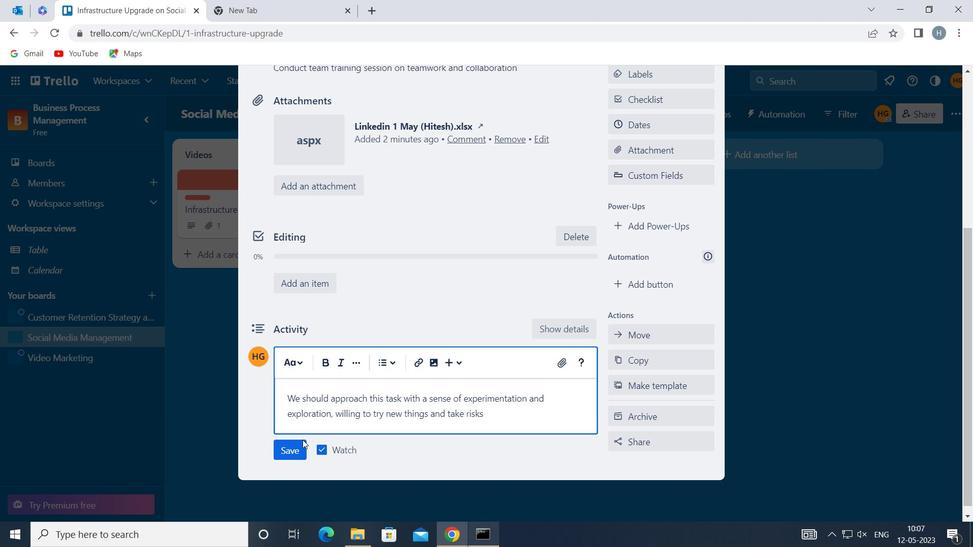 
Action: Mouse pressed left at (295, 452)
Screenshot: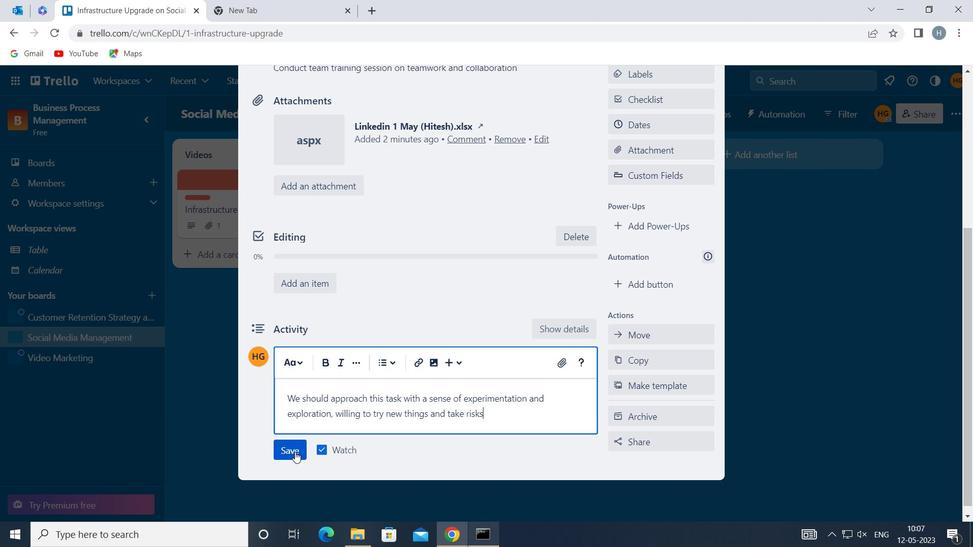 
Action: Mouse moved to (670, 124)
Screenshot: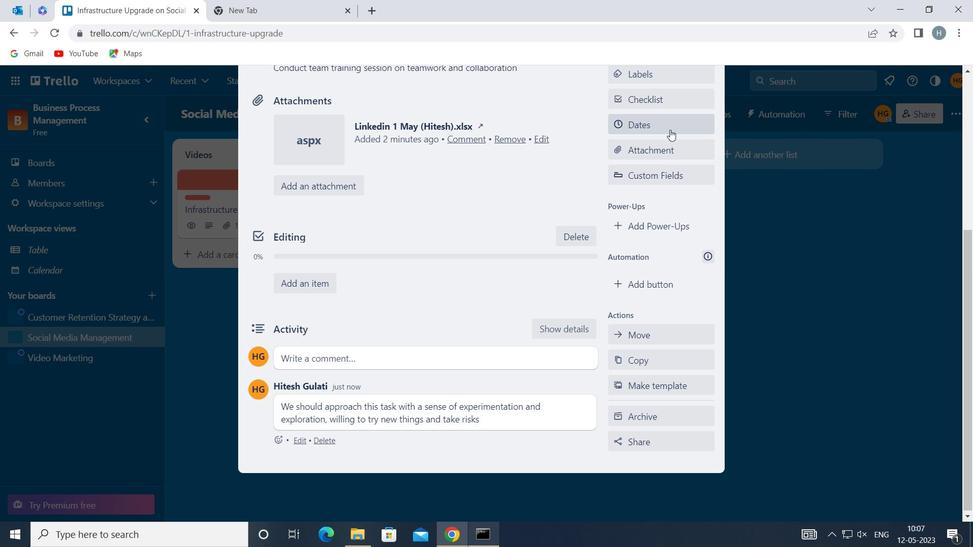 
Action: Mouse pressed left at (670, 124)
Screenshot: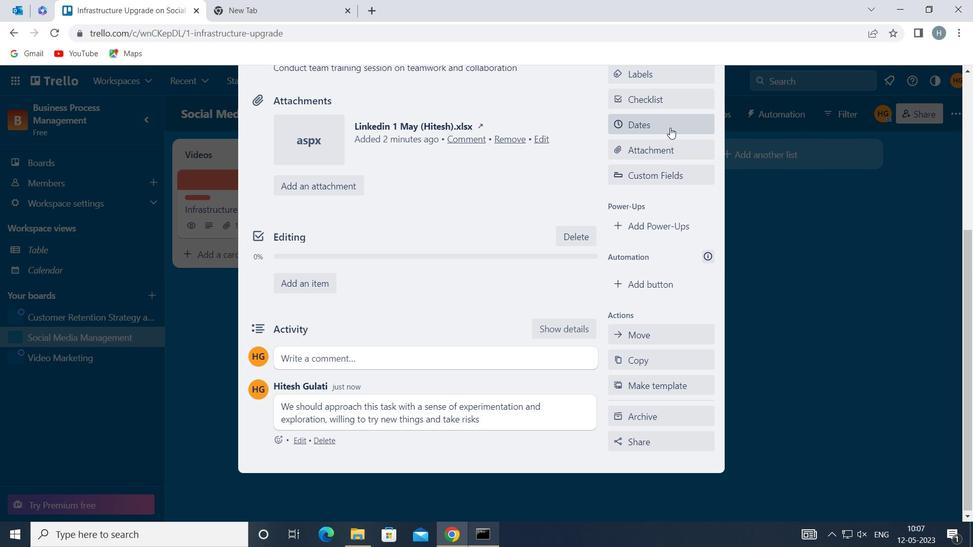 
Action: Mouse moved to (621, 338)
Screenshot: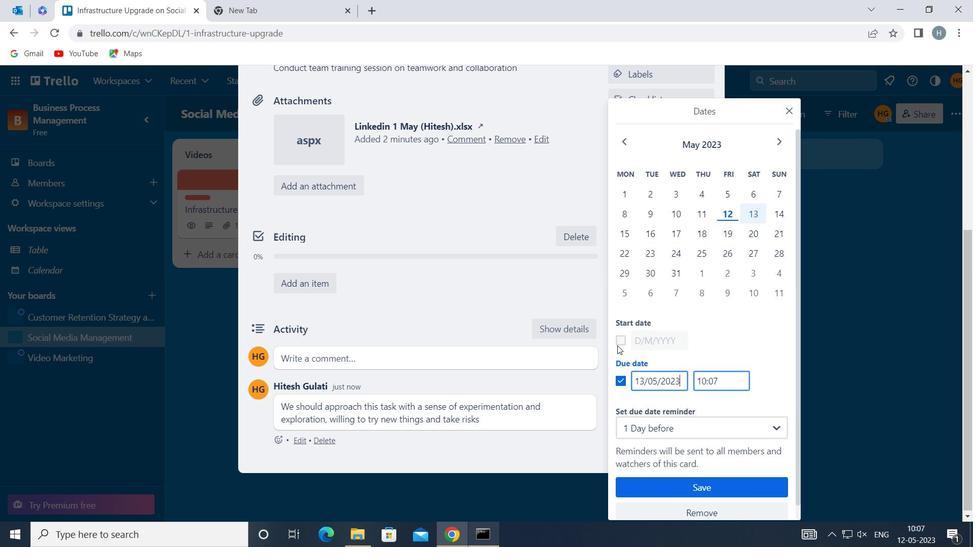 
Action: Mouse pressed left at (621, 338)
Screenshot: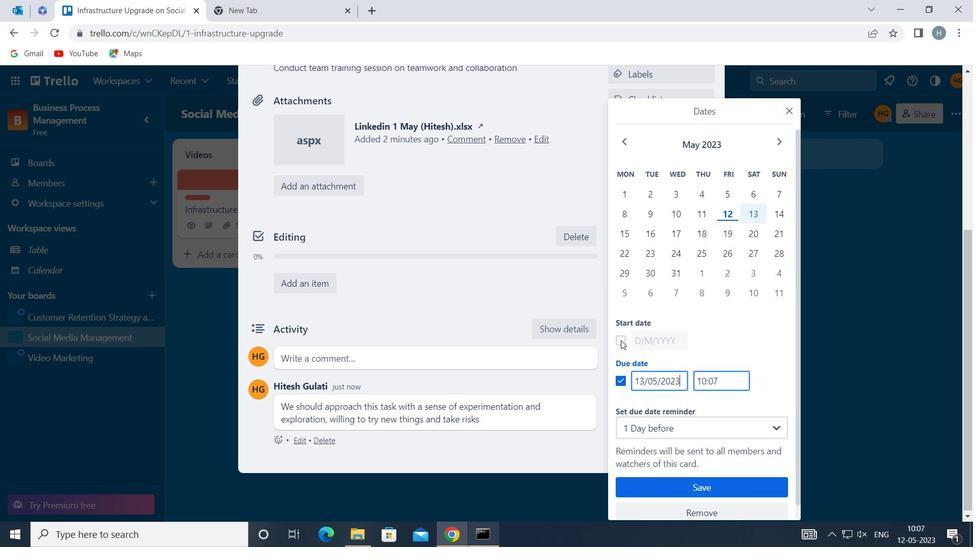 
Action: Mouse moved to (680, 339)
Screenshot: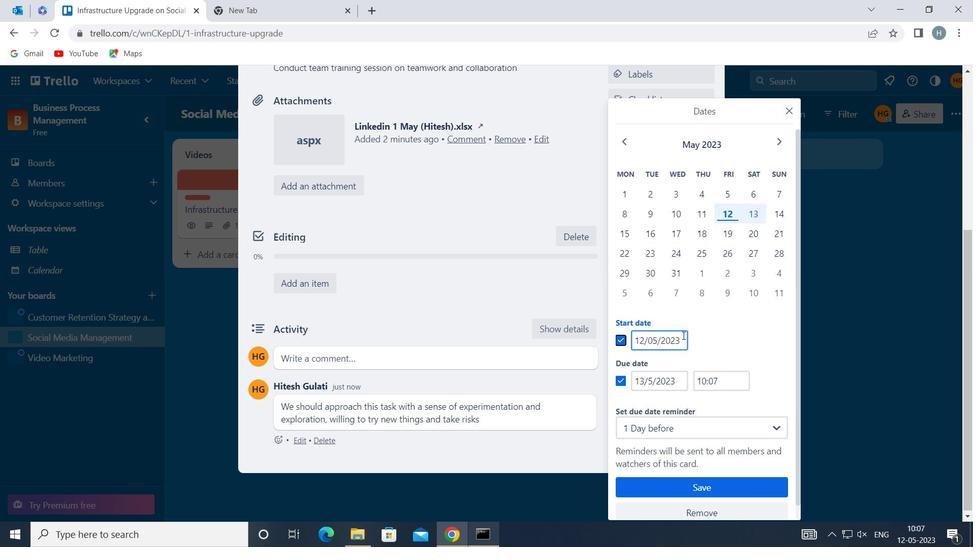 
Action: Mouse pressed left at (680, 339)
Screenshot: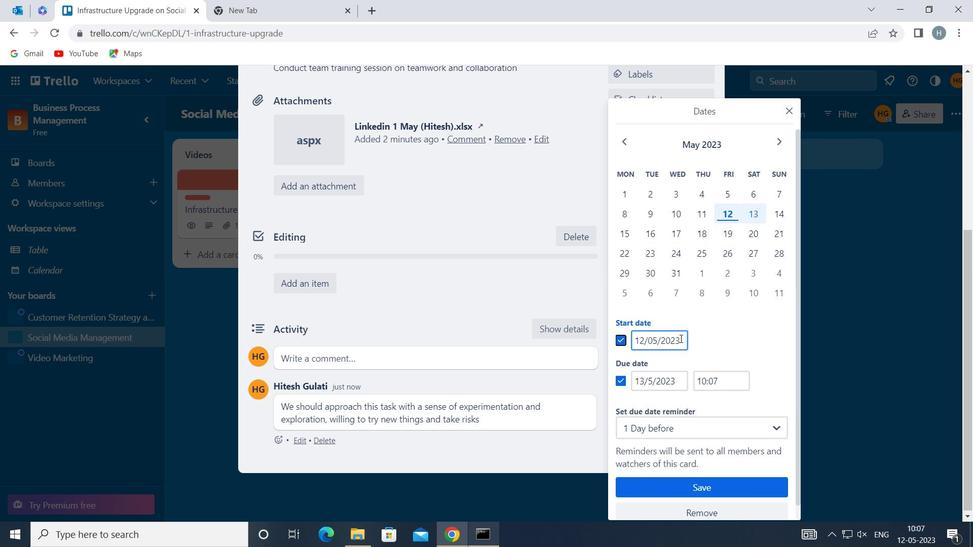 
Action: Mouse moved to (679, 339)
Screenshot: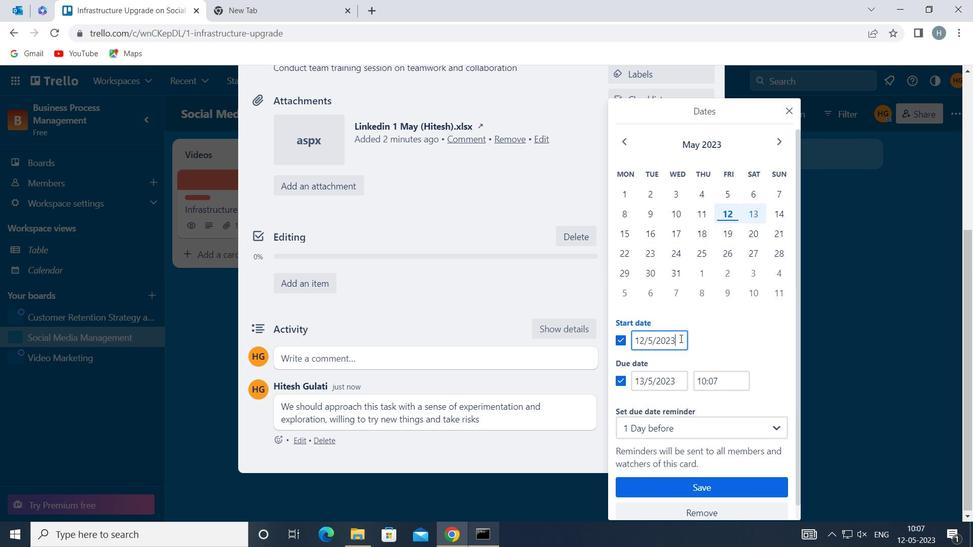 
Action: Key pressed <Key.backspace><Key.backspace><Key.backspace><Key.backspace><Key.left><Key.left><Key.left><Key.backspace><Key.right>
Screenshot: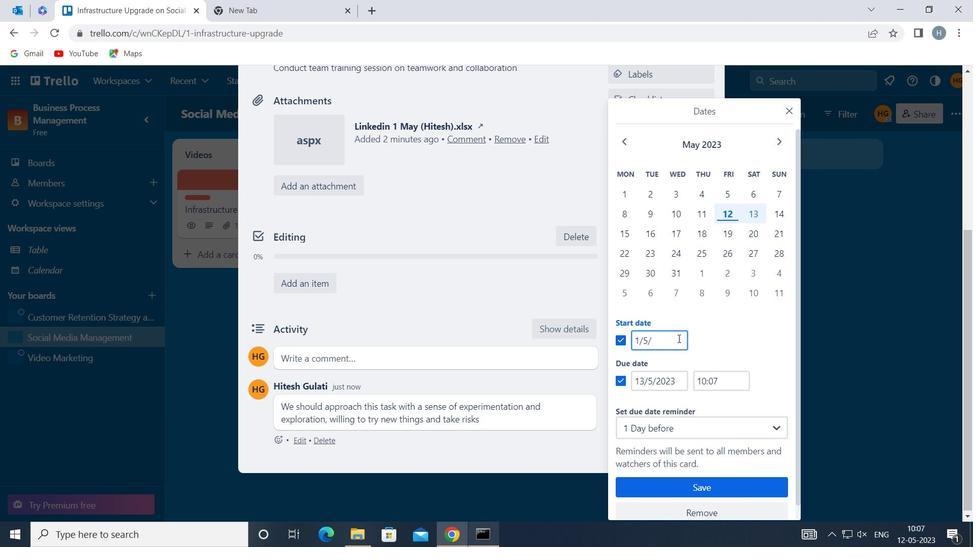 
Action: Mouse moved to (678, 339)
Screenshot: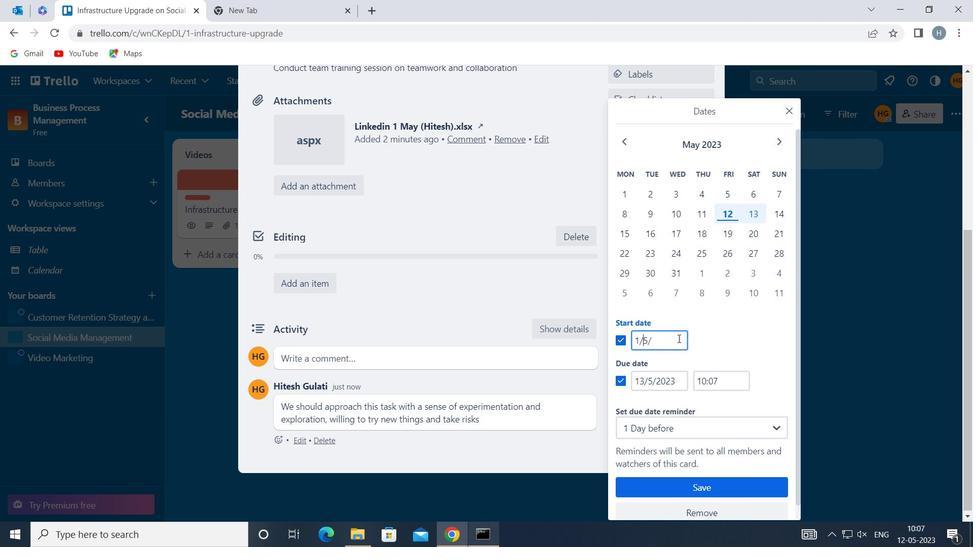 
Action: Key pressed <Key.right><Key.backspace><<97>><Key.right><<97>><<105>><<96>><<96>>
Screenshot: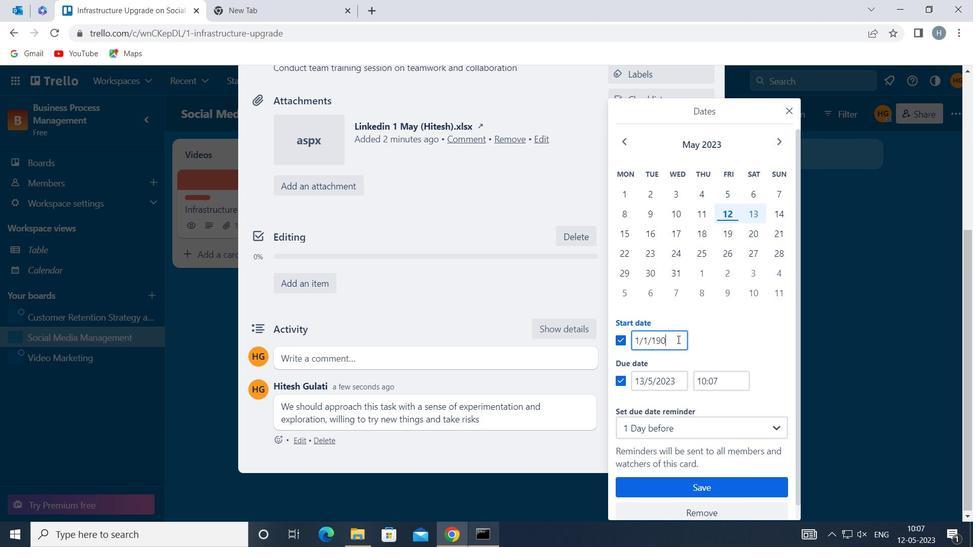 
Action: Mouse moved to (629, 381)
Screenshot: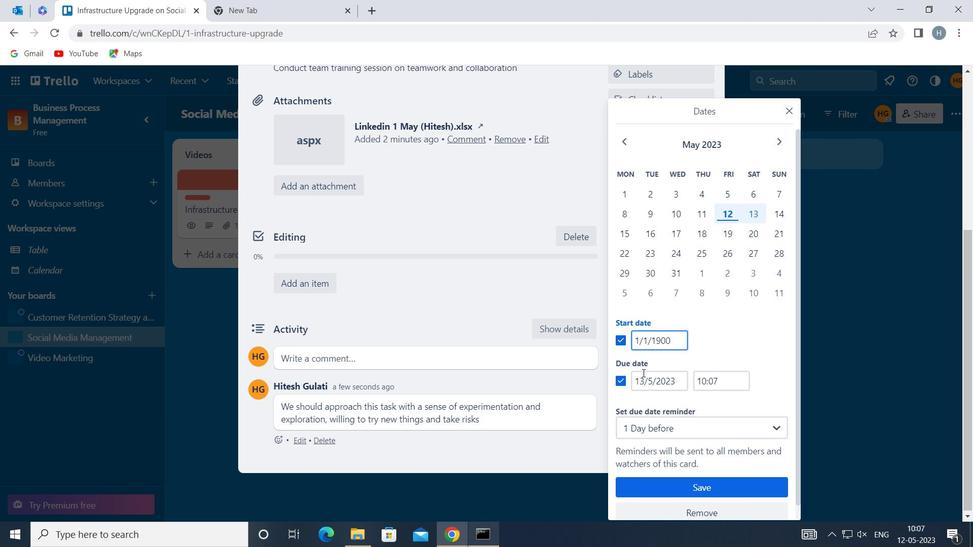 
Action: Mouse pressed left at (629, 381)
Screenshot: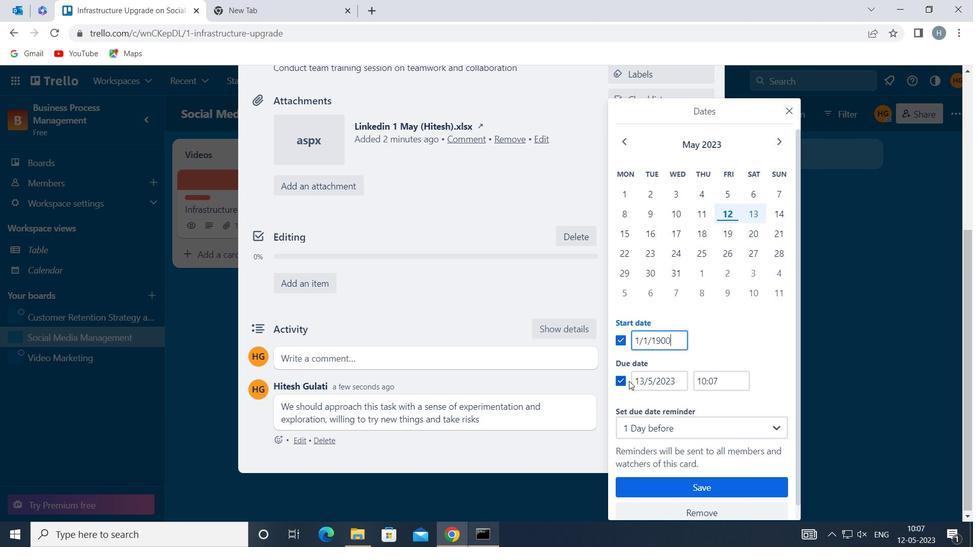 
Action: Mouse moved to (643, 382)
Screenshot: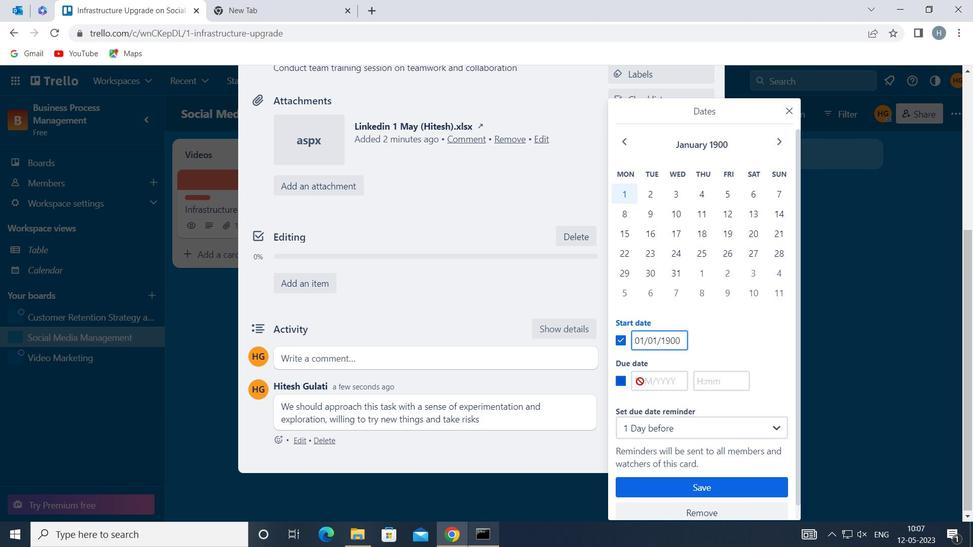 
Action: Mouse pressed left at (643, 382)
Screenshot: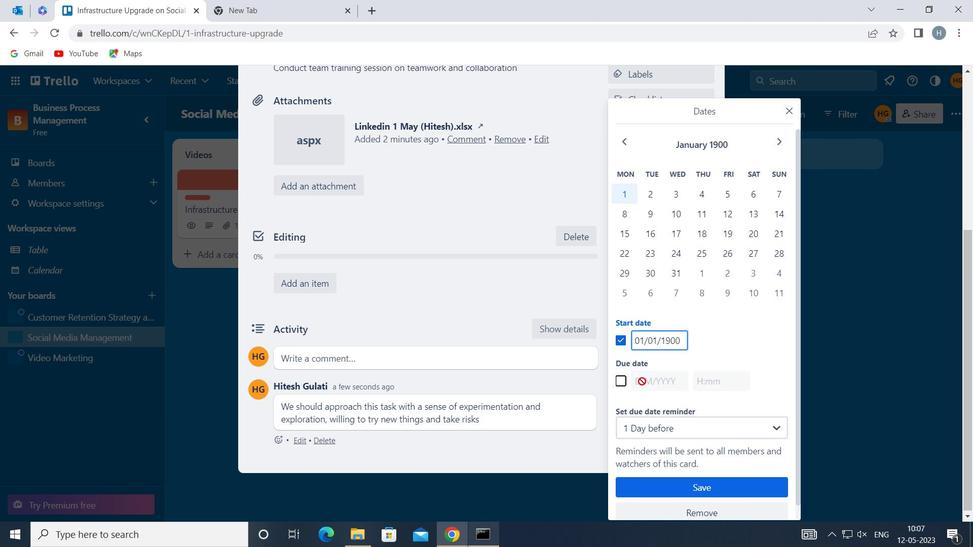 
Action: Mouse moved to (615, 379)
Screenshot: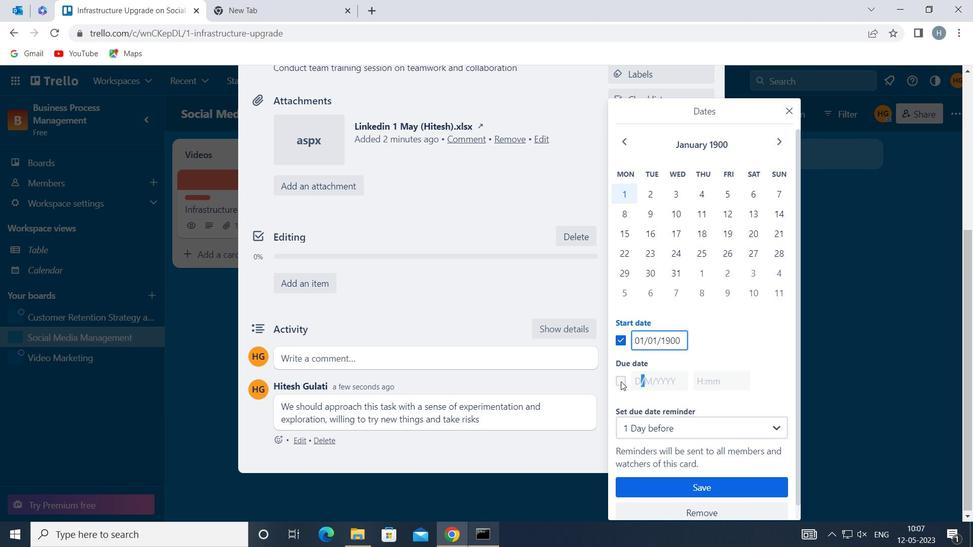 
Action: Mouse pressed left at (615, 379)
Screenshot: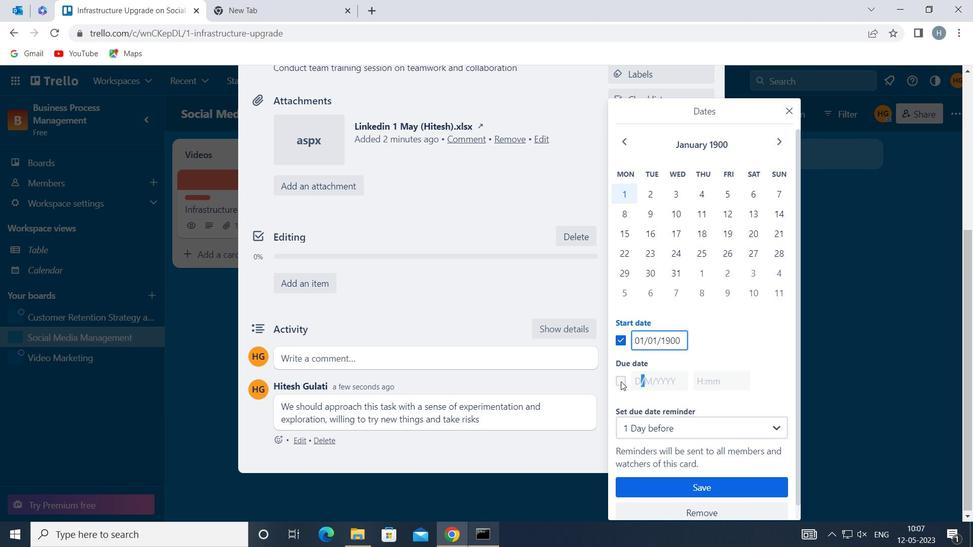 
Action: Mouse moved to (618, 379)
Screenshot: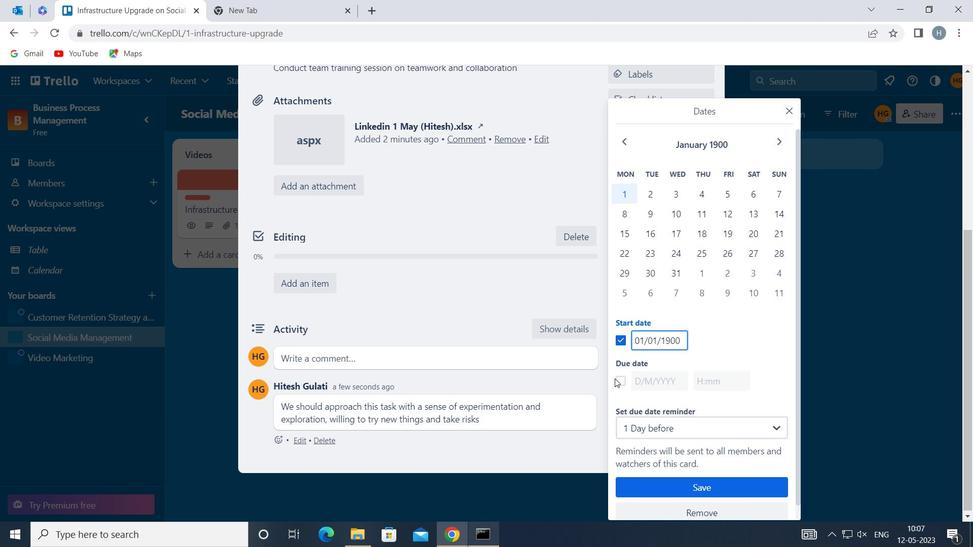 
Action: Mouse pressed left at (618, 379)
Screenshot: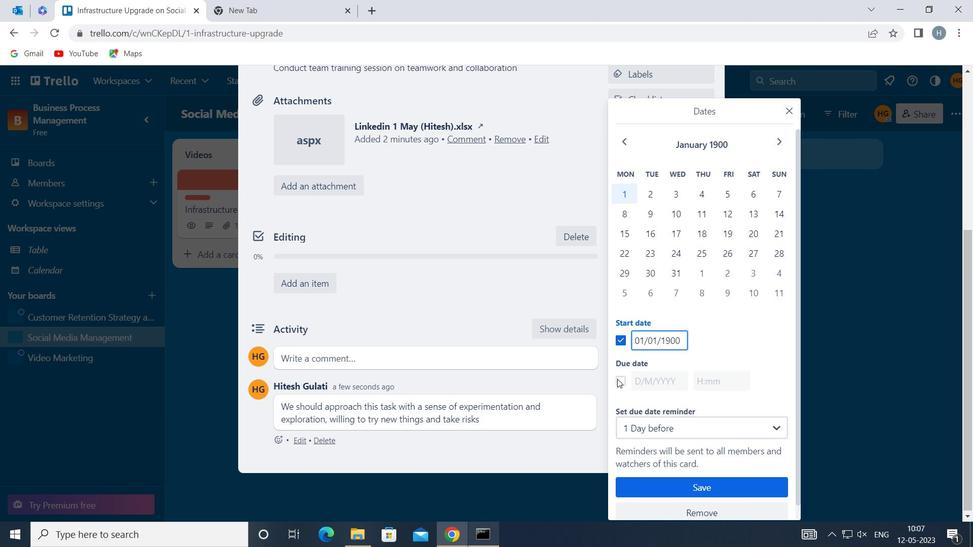 
Action: Mouse moved to (680, 380)
Screenshot: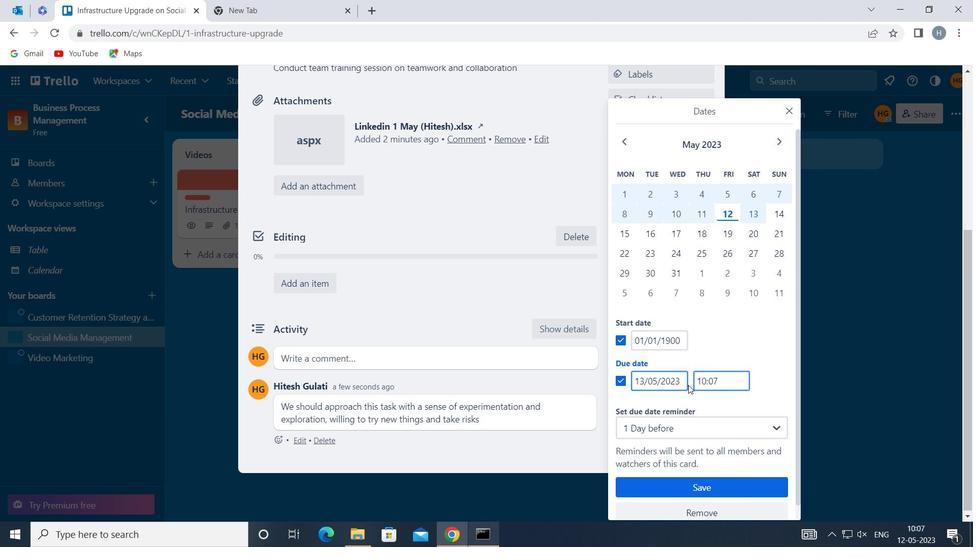 
Action: Mouse pressed left at (680, 380)
Screenshot: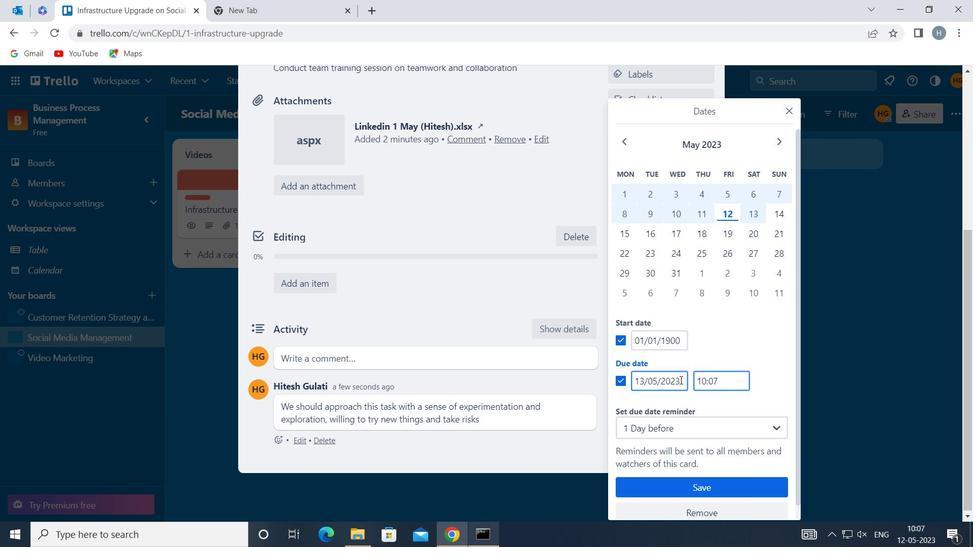
Action: Key pressed <Key.left><Key.left><Key.left><Key.left><Key.left><Key.left><Key.left><Key.backspace><Key.backspace><<104>><Key.right><Key.right><Key.backspace><<97>><Key.right><Key.right><Key.right><Key.right><Key.right><Key.backspace><Key.backspace><Key.backspace><Key.backspace><<97>><<105>><<96>><<96>>
Screenshot: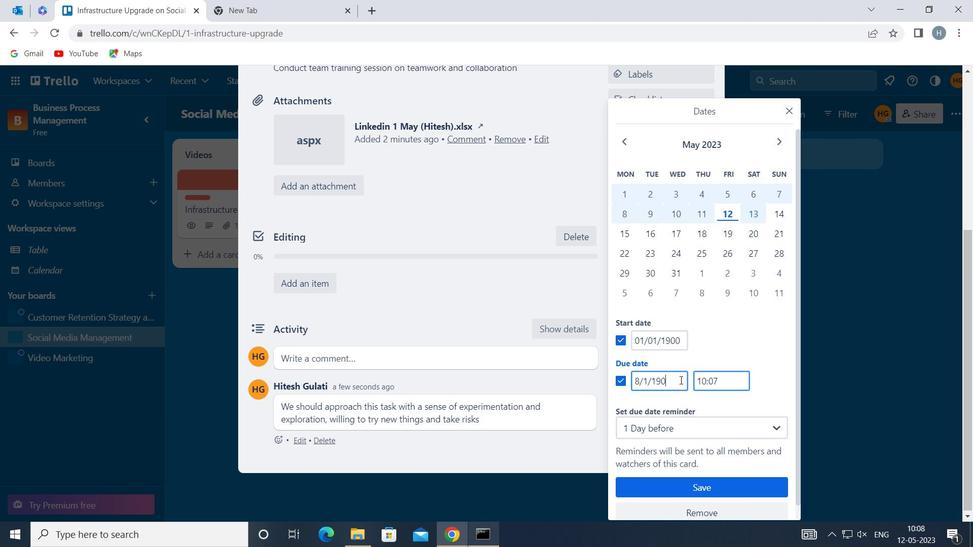 
Action: Mouse moved to (701, 486)
Screenshot: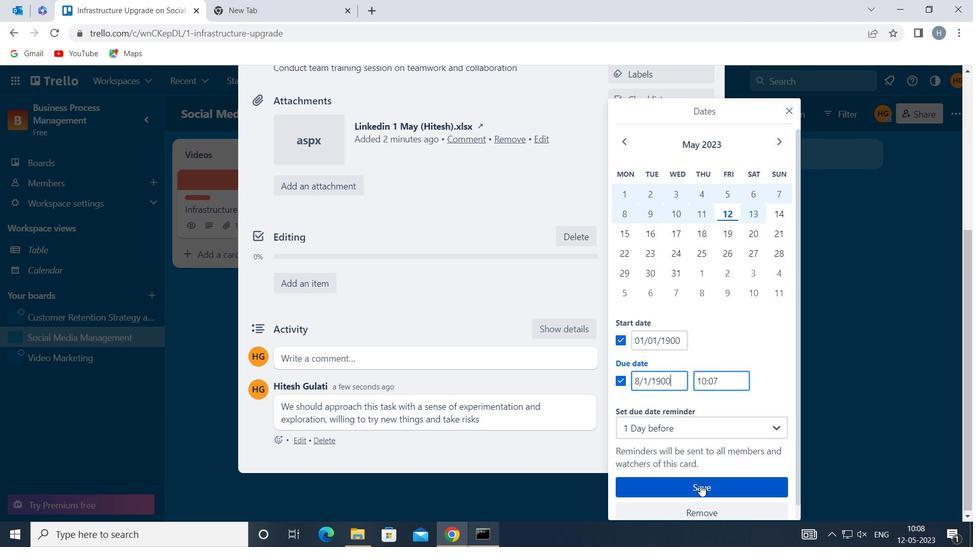 
Action: Mouse pressed left at (701, 486)
Screenshot: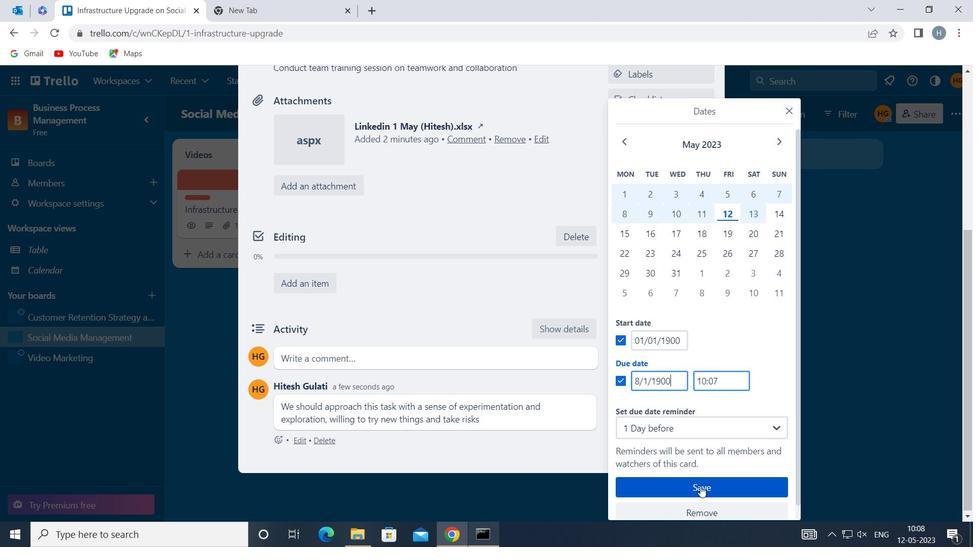 
Action: Mouse moved to (483, 216)
Screenshot: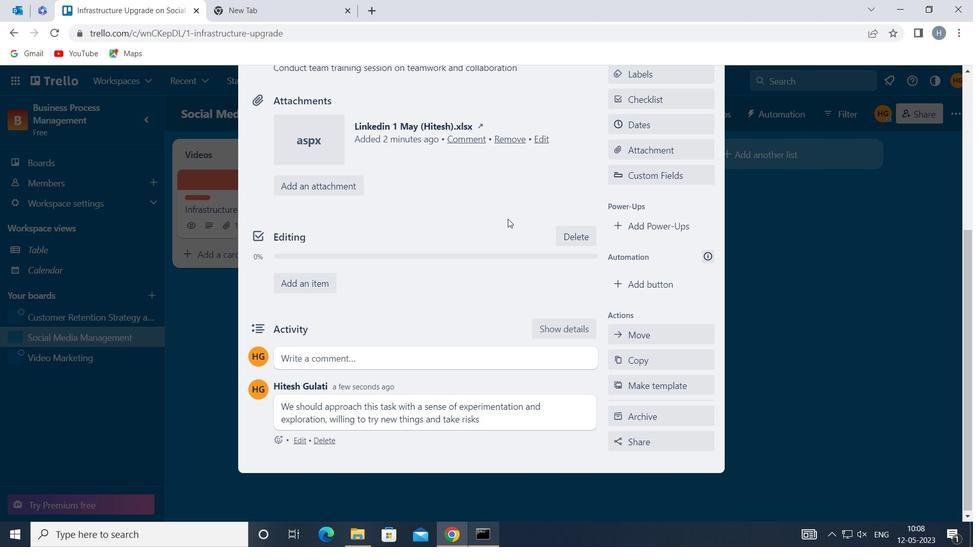 
